 Task: Search for homes by city in Bend real estate.
Action: Mouse moved to (561, 108)
Screenshot: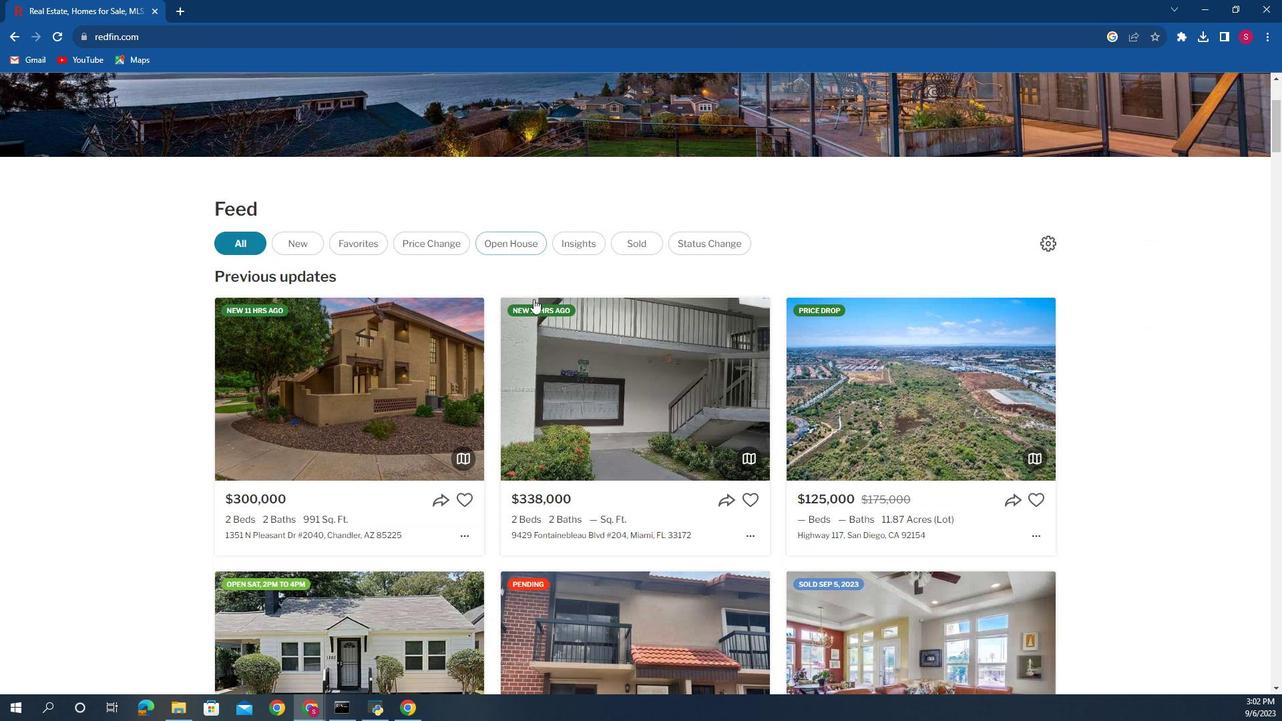 
Action: Mouse scrolled (561, 108) with delta (0, 0)
Screenshot: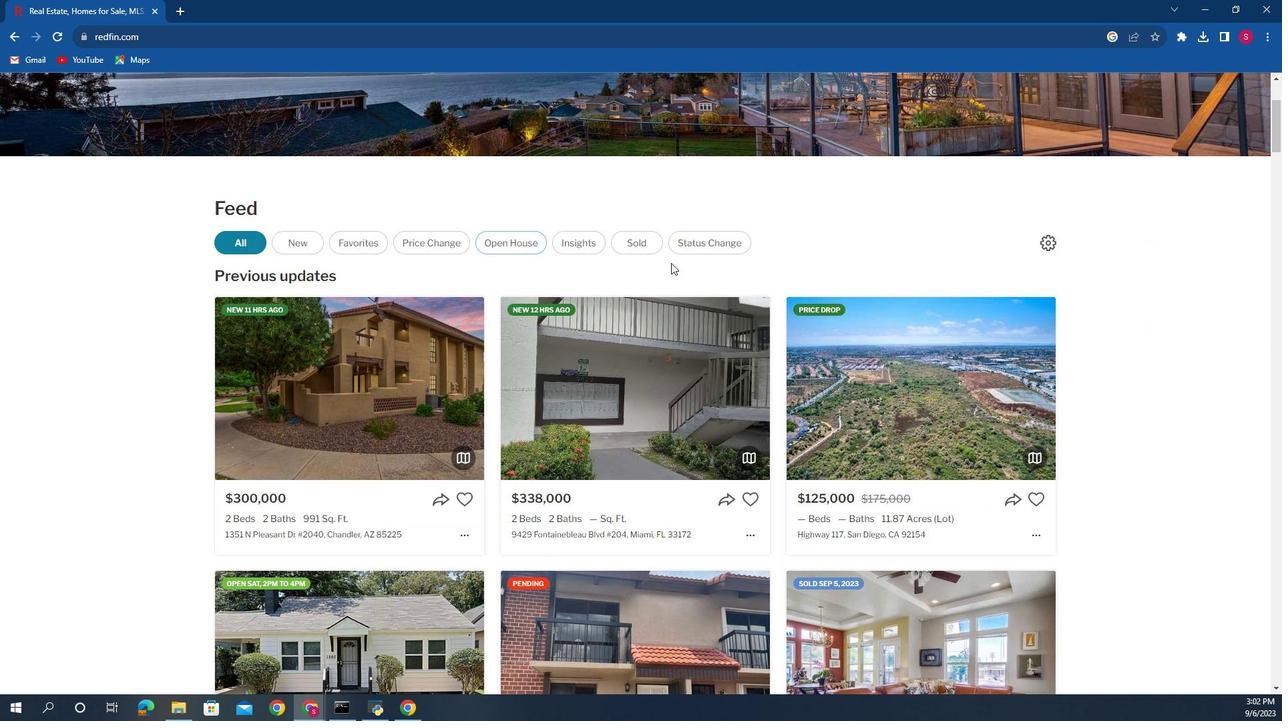 
Action: Mouse scrolled (561, 108) with delta (0, 0)
Screenshot: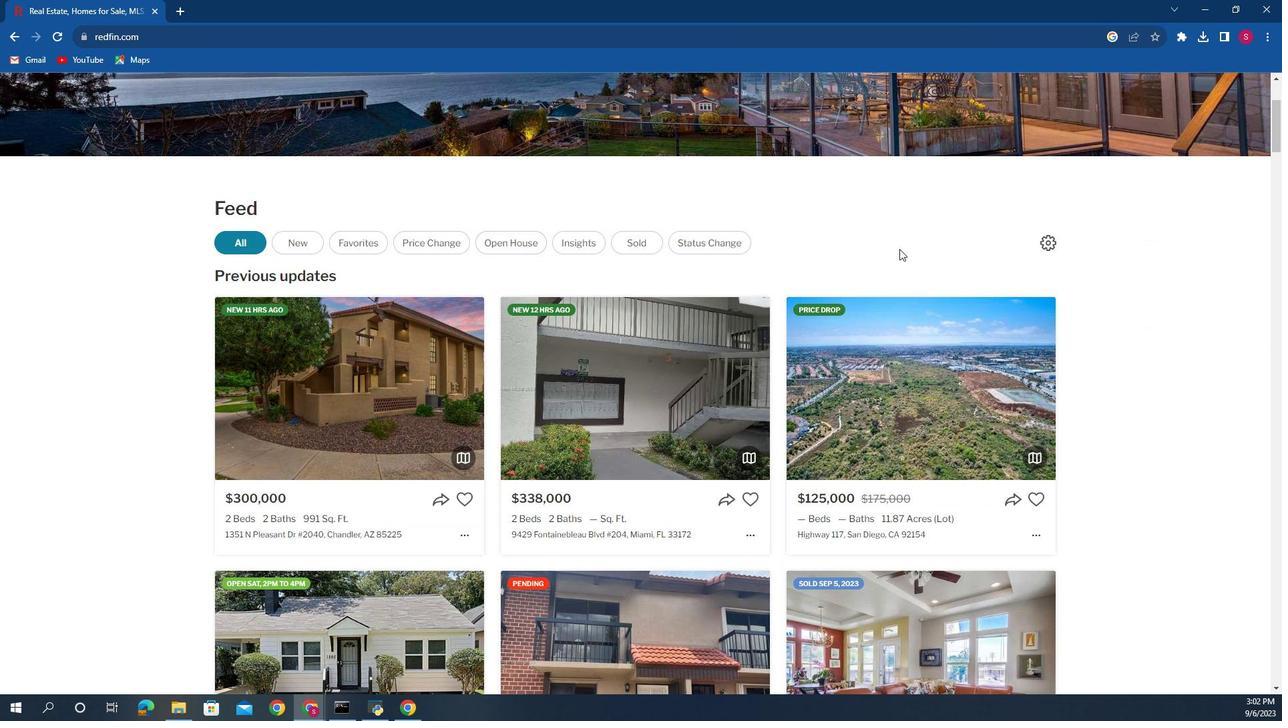 
Action: Mouse scrolled (561, 108) with delta (0, 0)
Screenshot: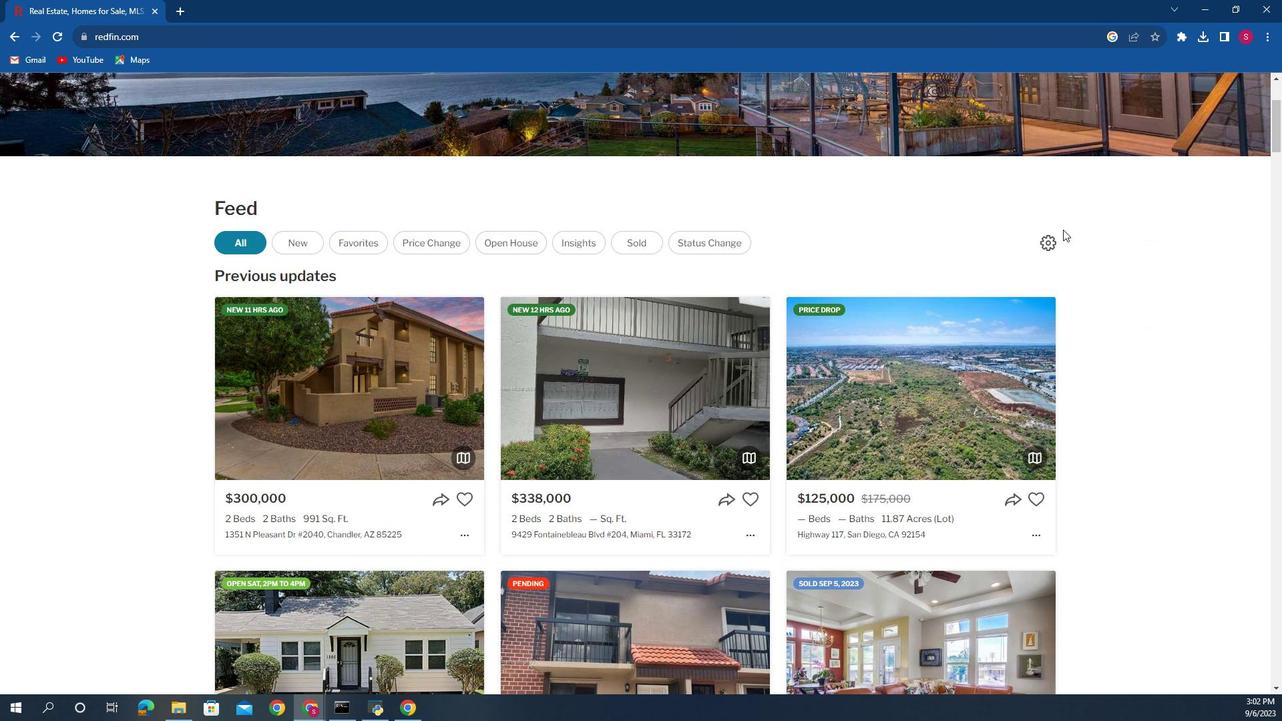 
Action: Mouse moved to (1047, 123)
Screenshot: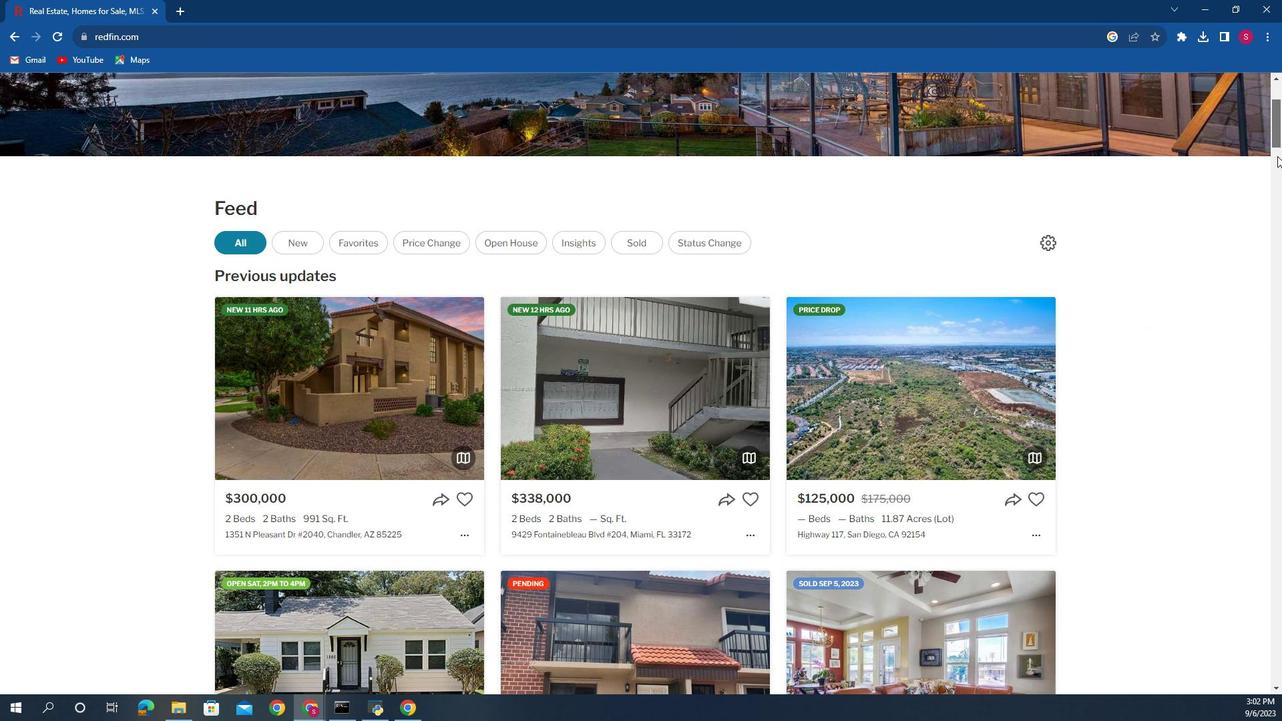 
Action: Mouse pressed left at (1047, 123)
Screenshot: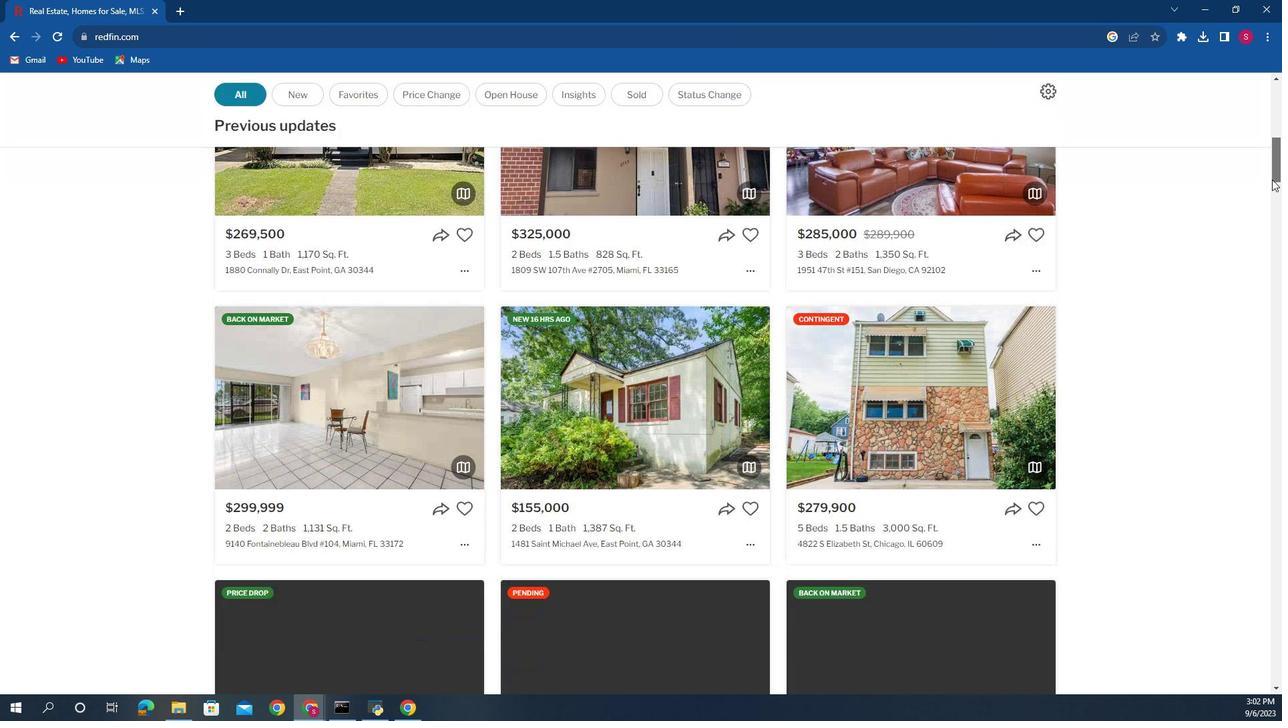 
Action: Mouse moved to (1040, 119)
Screenshot: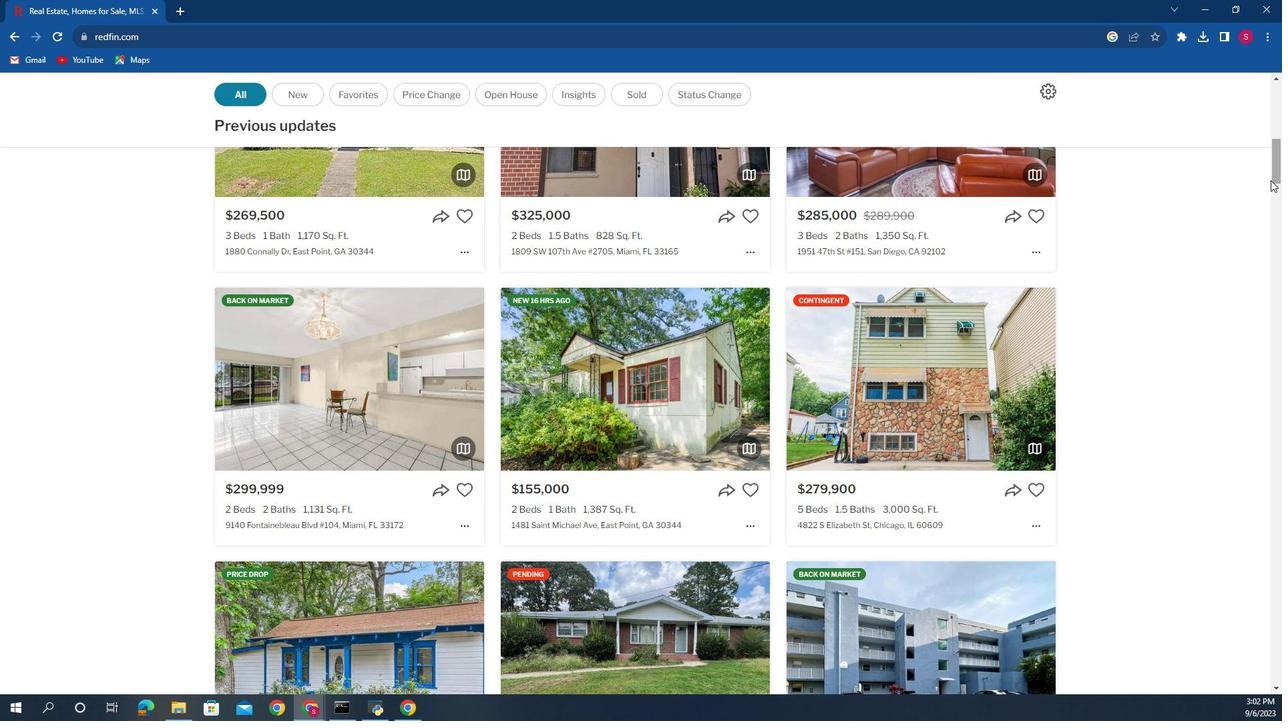 
Action: Mouse pressed left at (1040, 119)
Screenshot: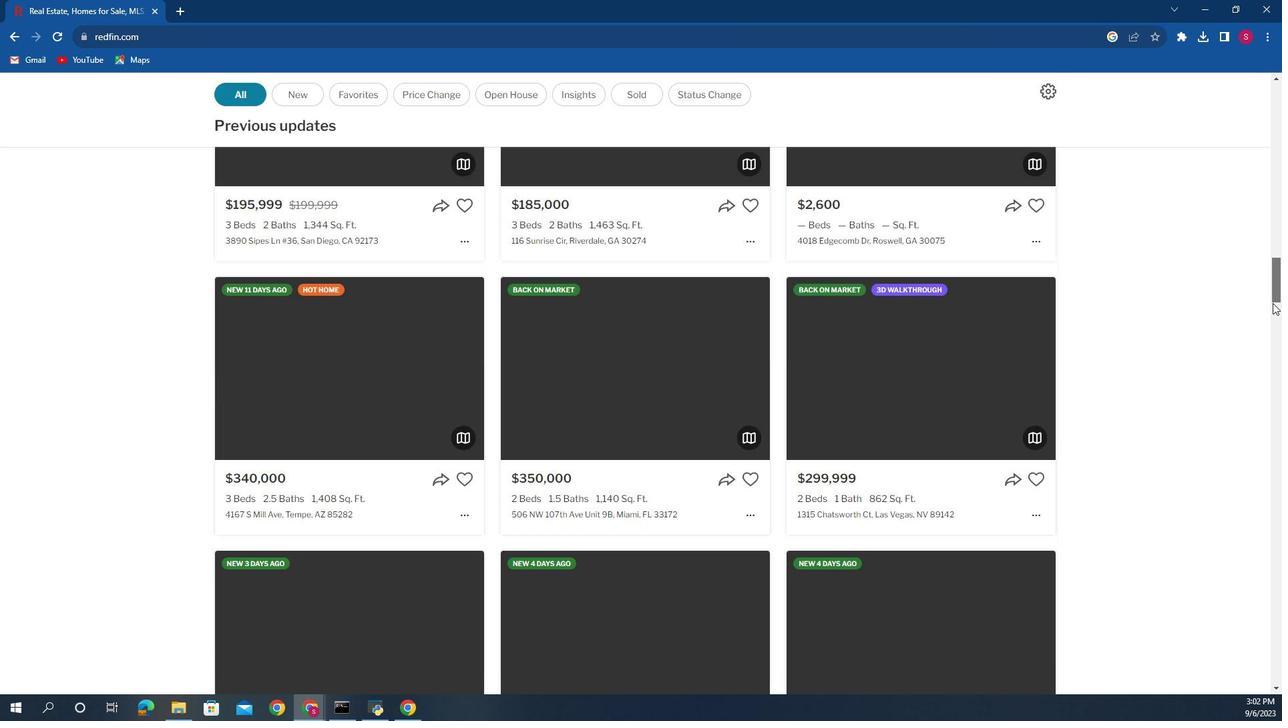
Action: Mouse moved to (1041, 107)
Screenshot: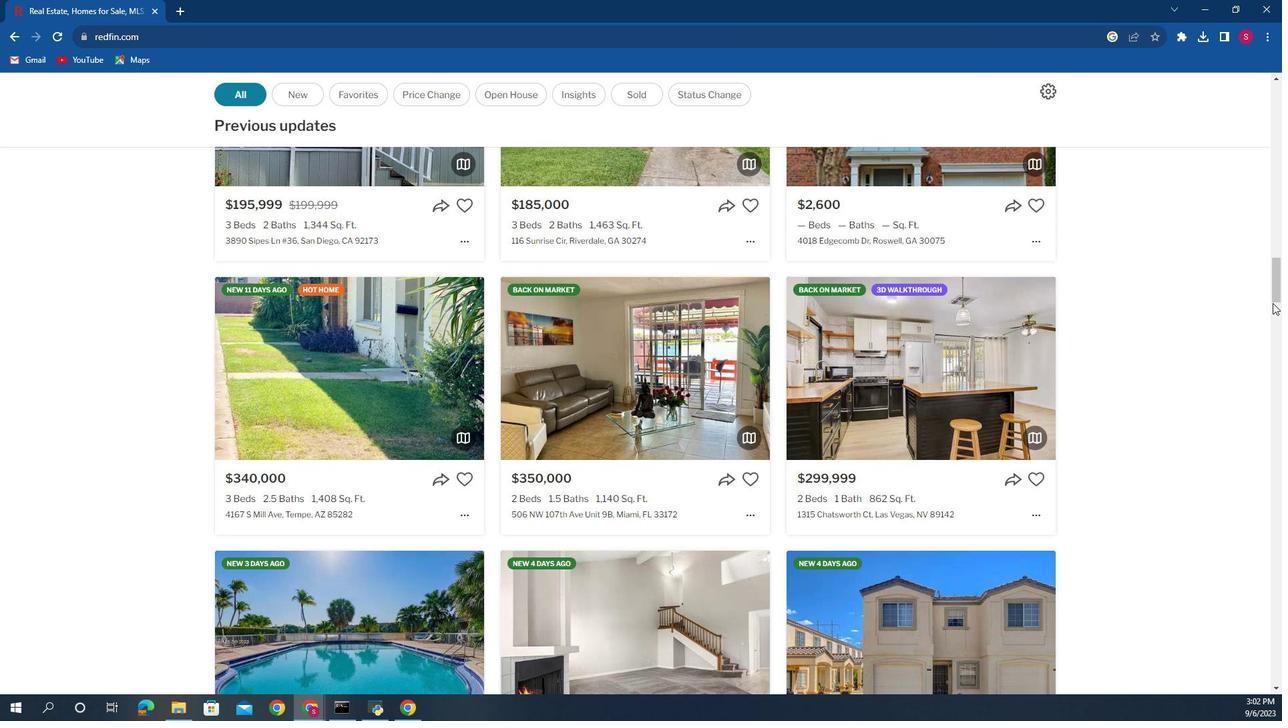 
Action: Mouse pressed left at (1041, 107)
Screenshot: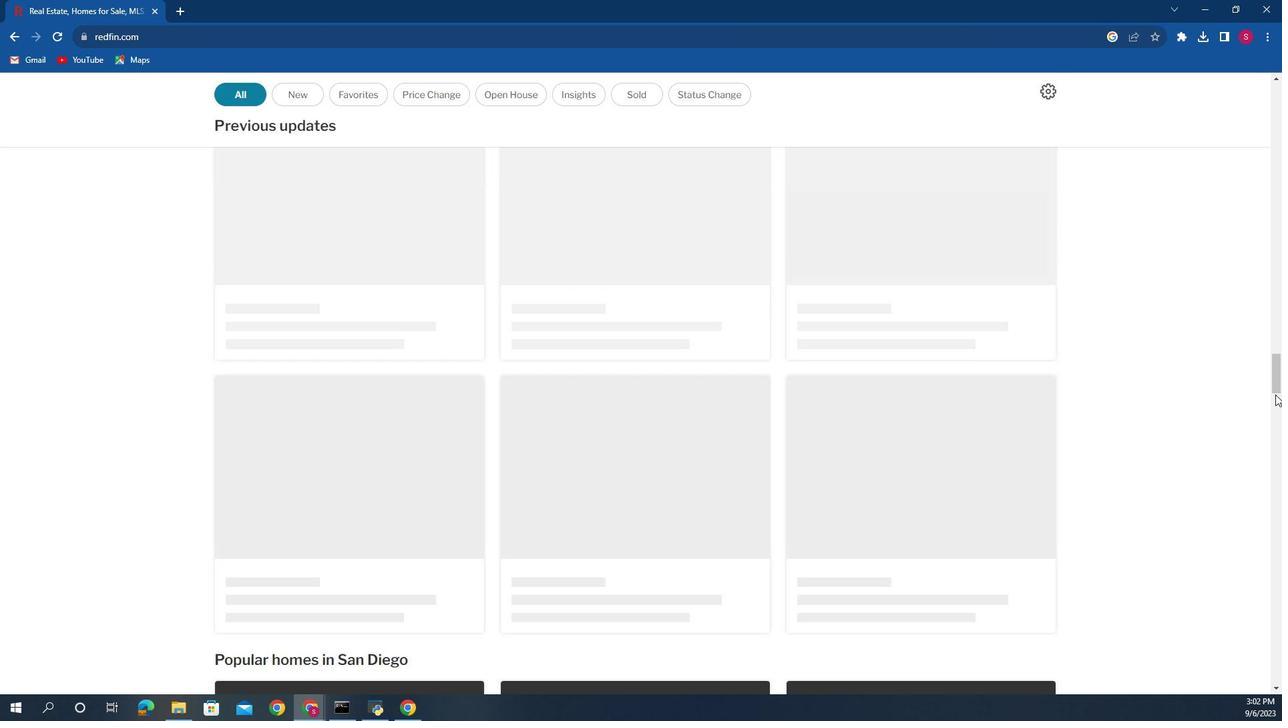 
Action: Mouse moved to (1043, 98)
Screenshot: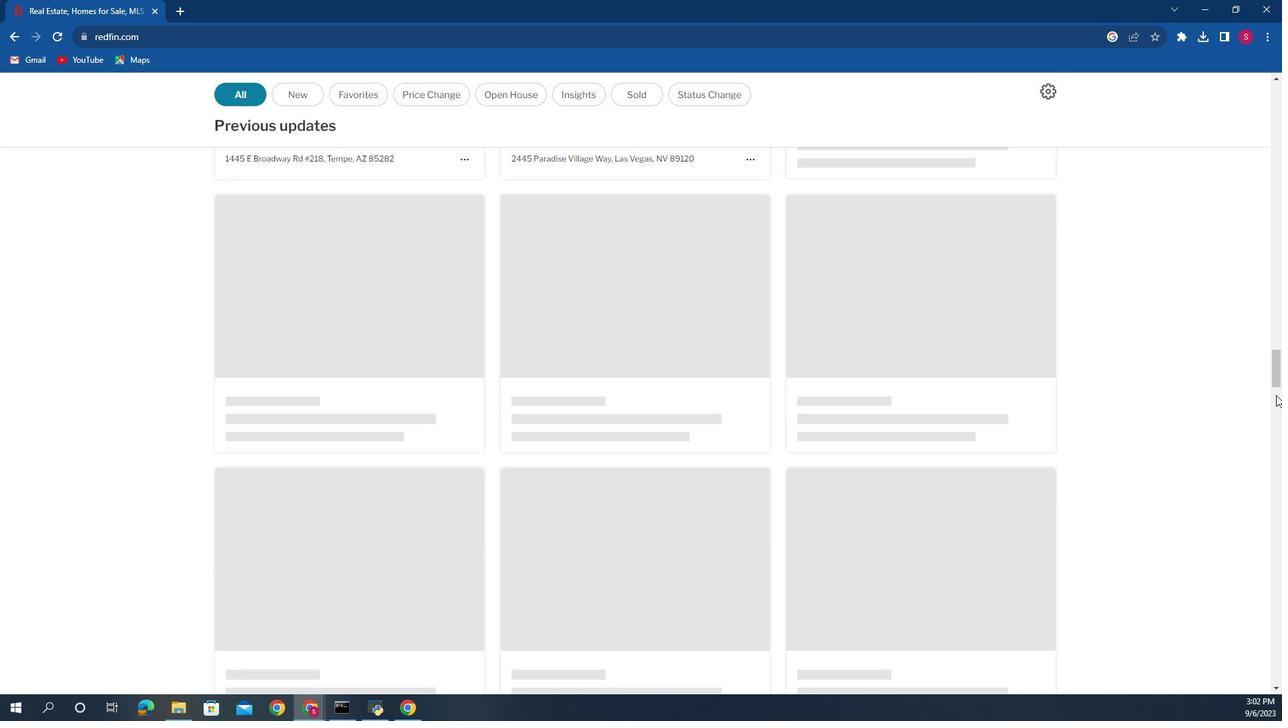 
Action: Mouse pressed left at (1043, 98)
Screenshot: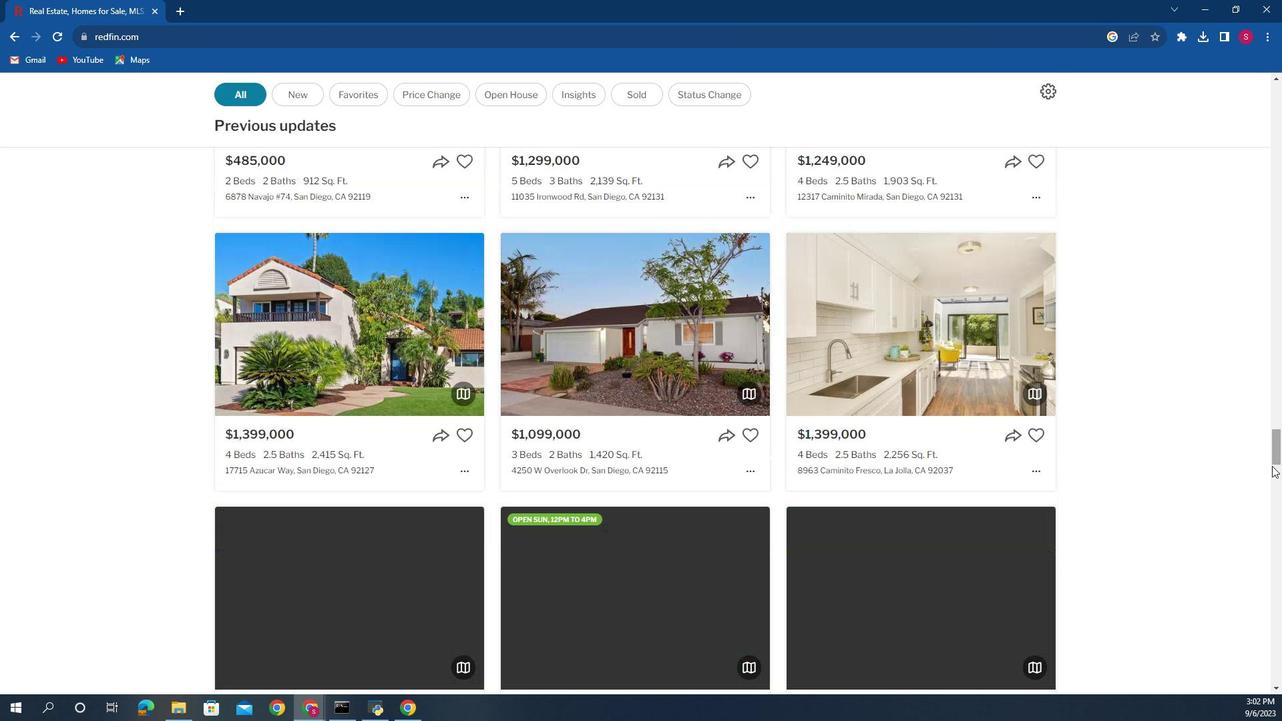 
Action: Mouse moved to (1040, 92)
Screenshot: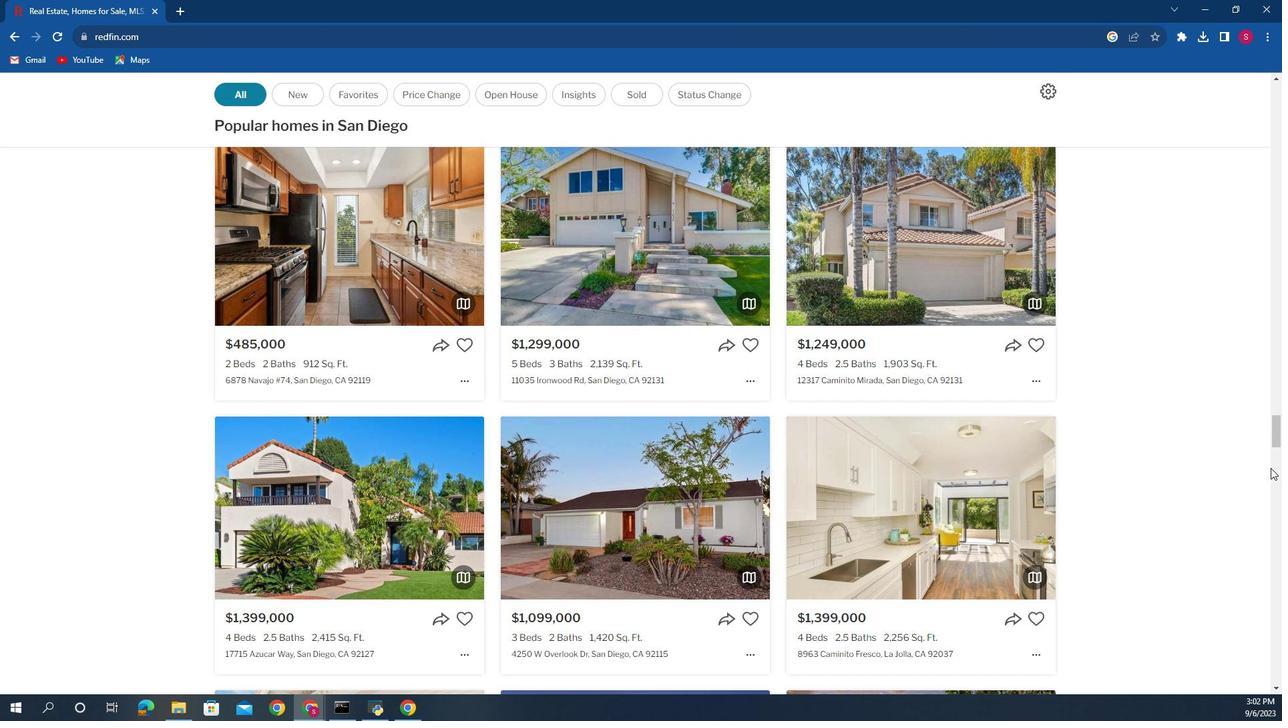 
Action: Mouse pressed left at (1040, 92)
Screenshot: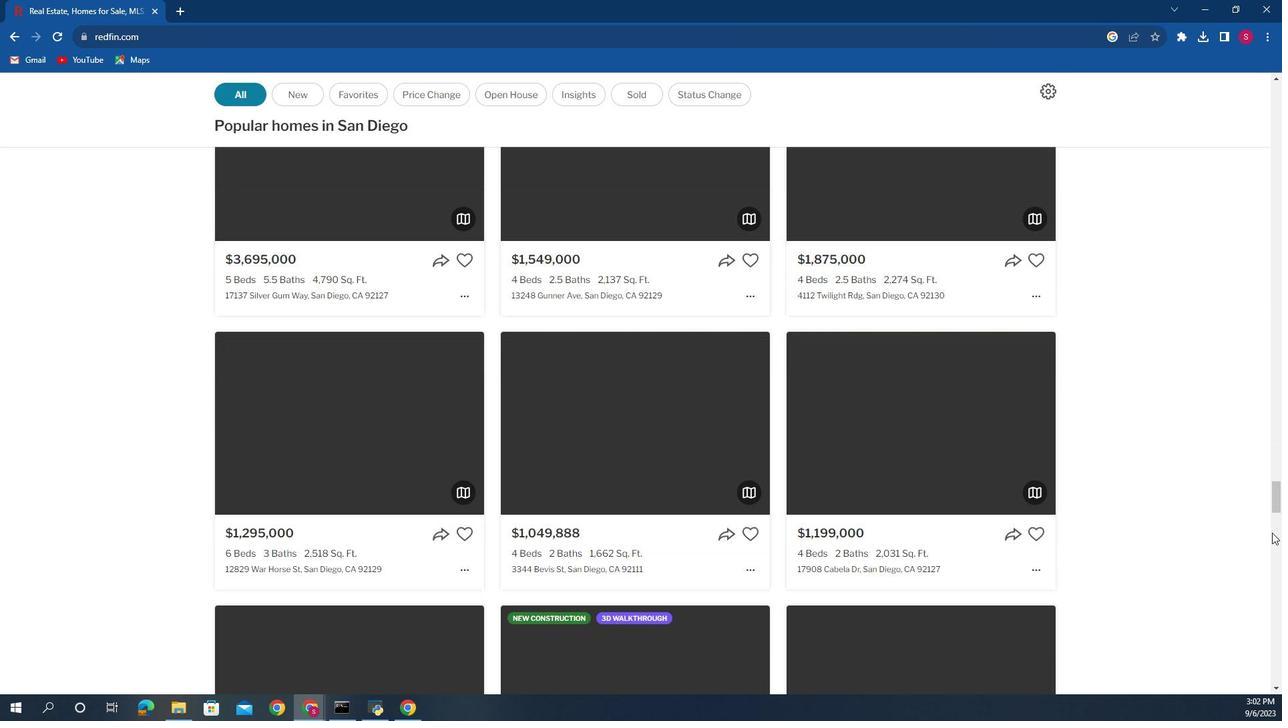 
Action: Mouse moved to (1041, 86)
Screenshot: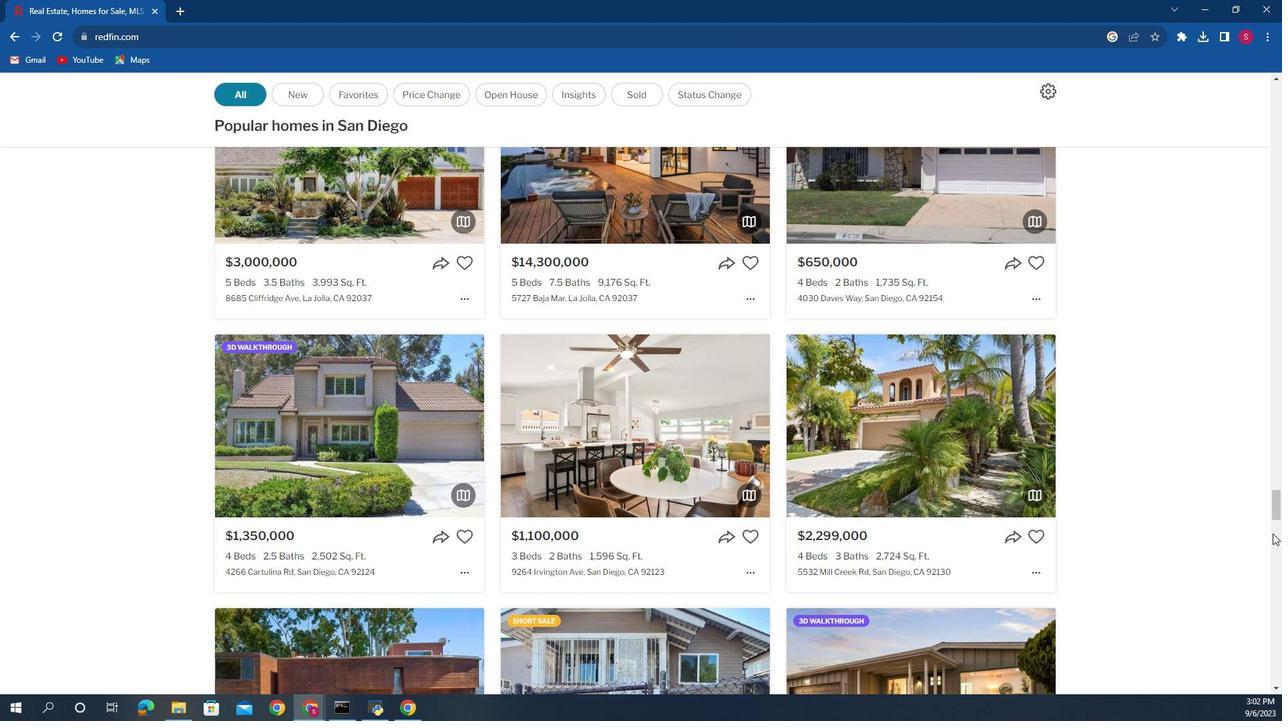 
Action: Mouse pressed left at (1041, 86)
Screenshot: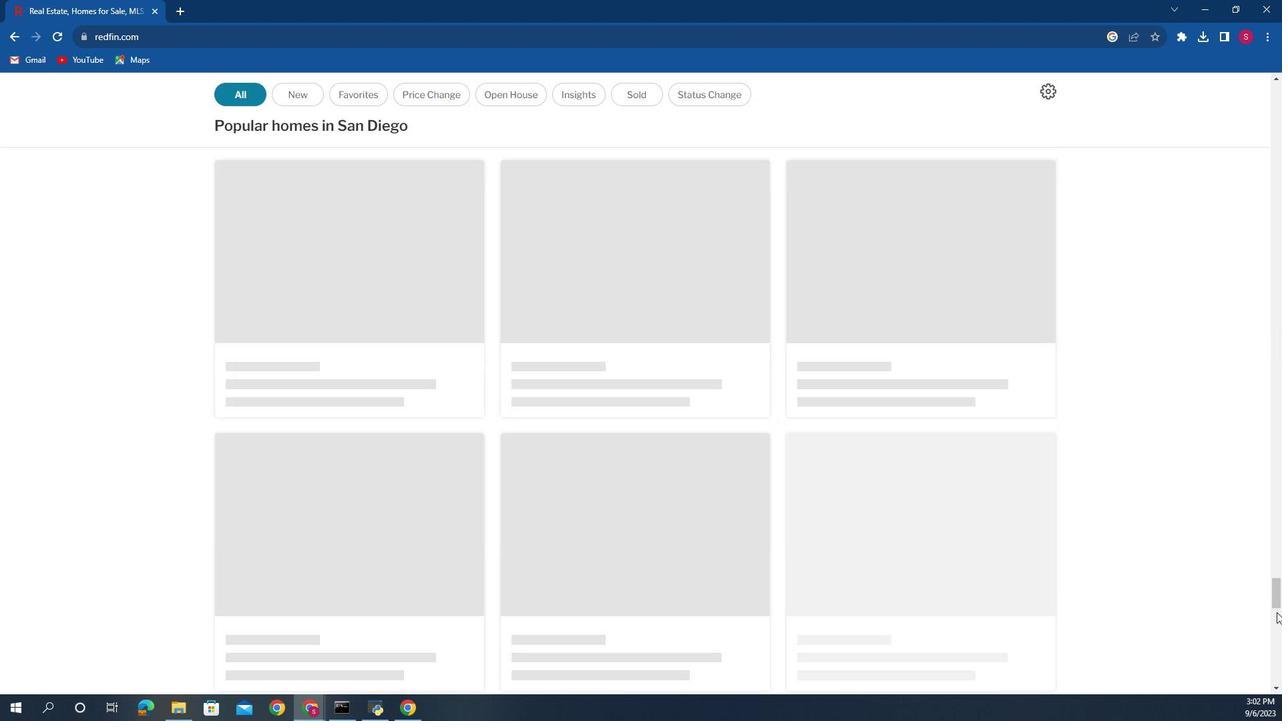 
Action: Mouse moved to (1043, 78)
Screenshot: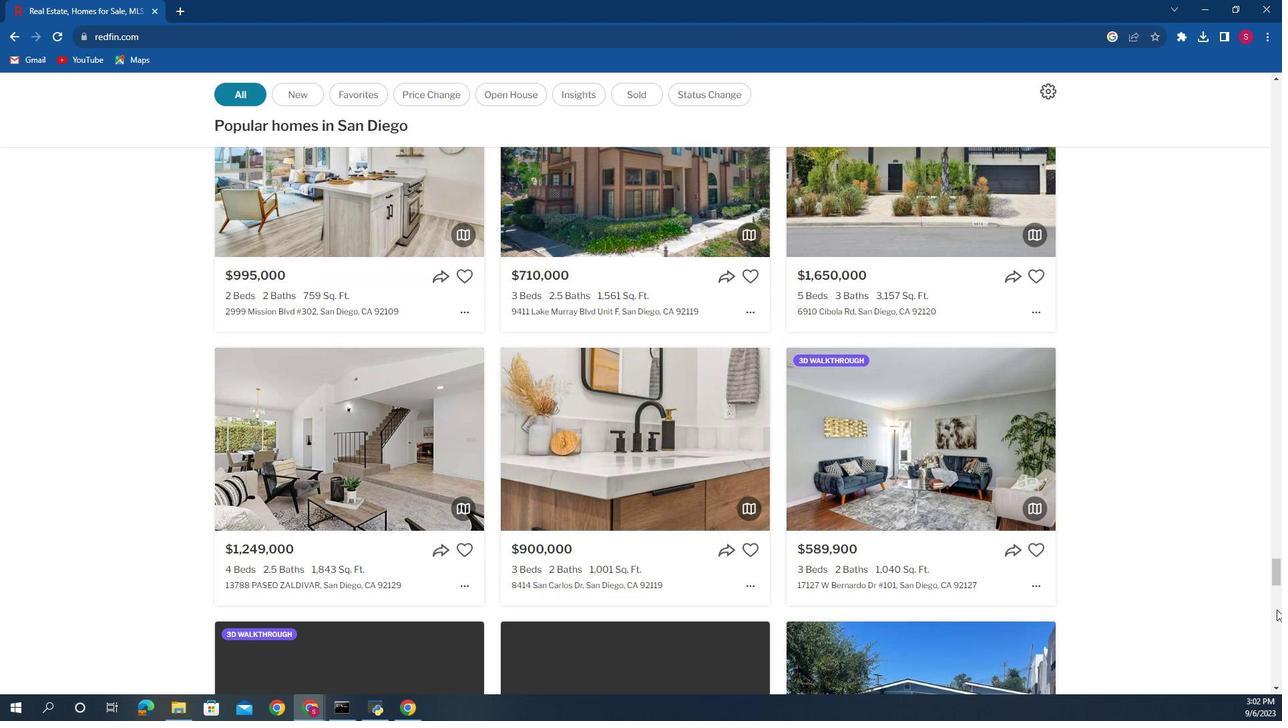 
Action: Mouse pressed left at (1043, 78)
Screenshot: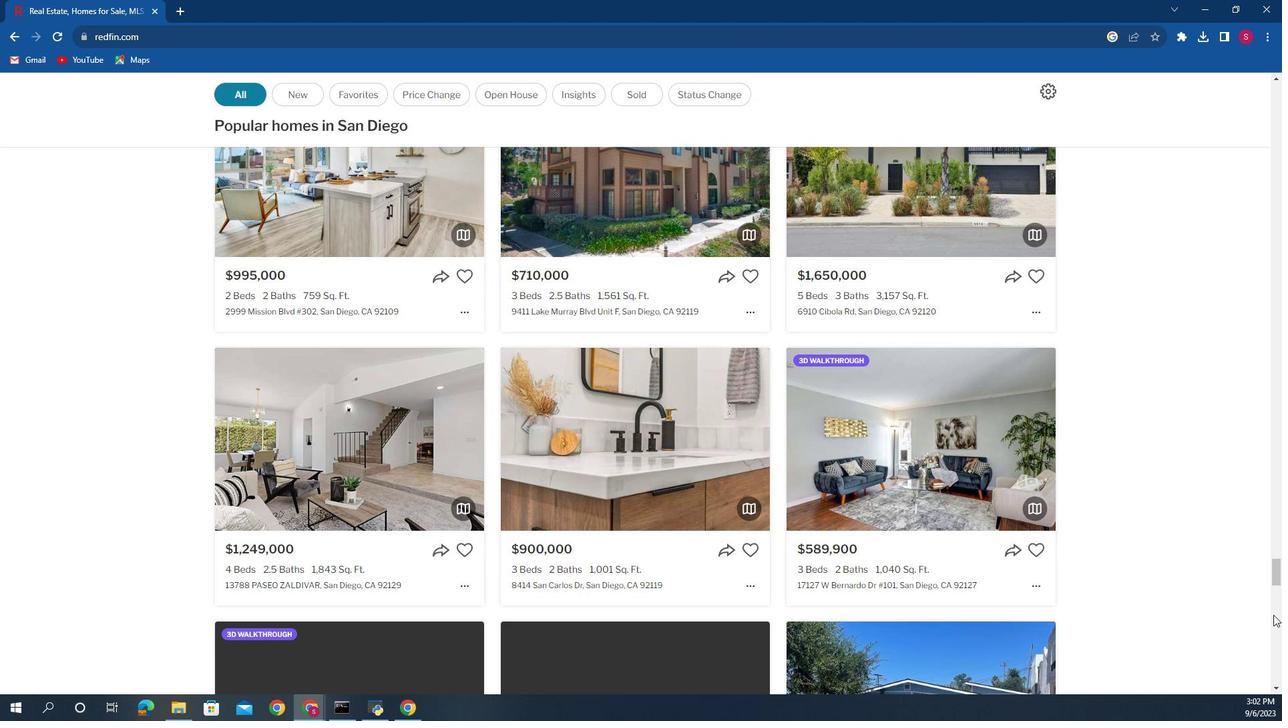 
Action: Mouse moved to (1041, 76)
Screenshot: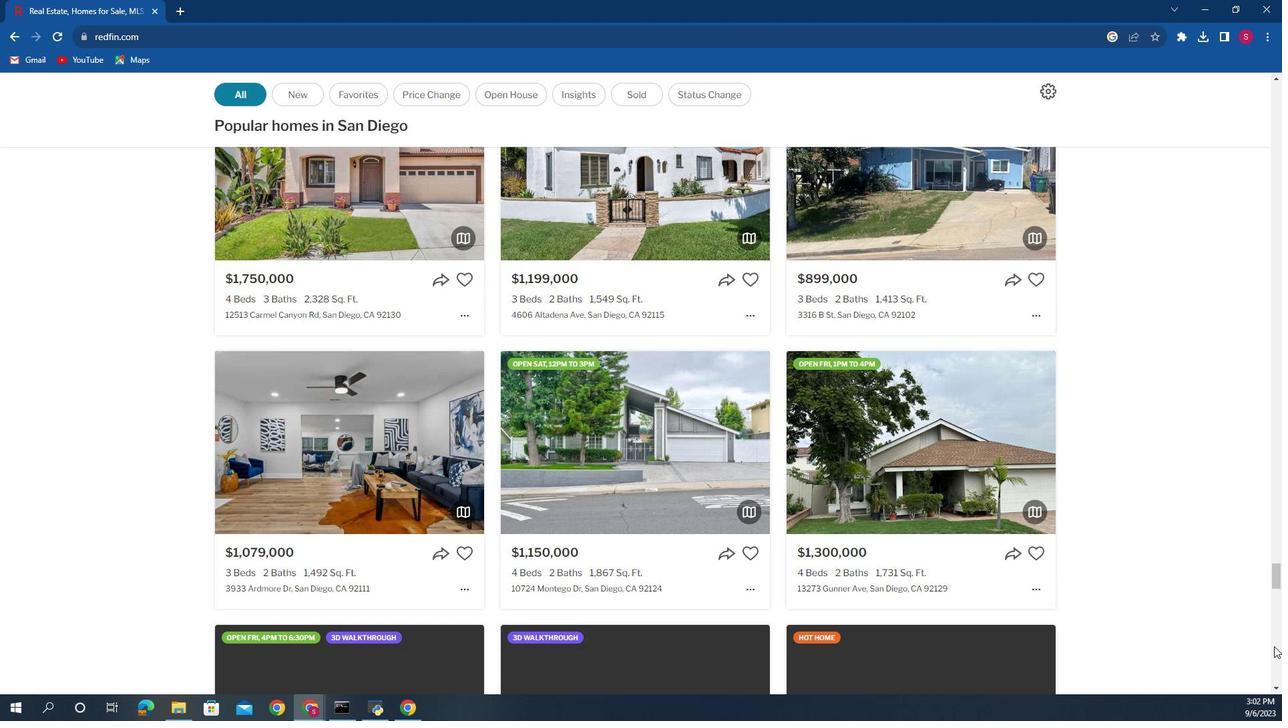 
Action: Mouse pressed left at (1041, 76)
Screenshot: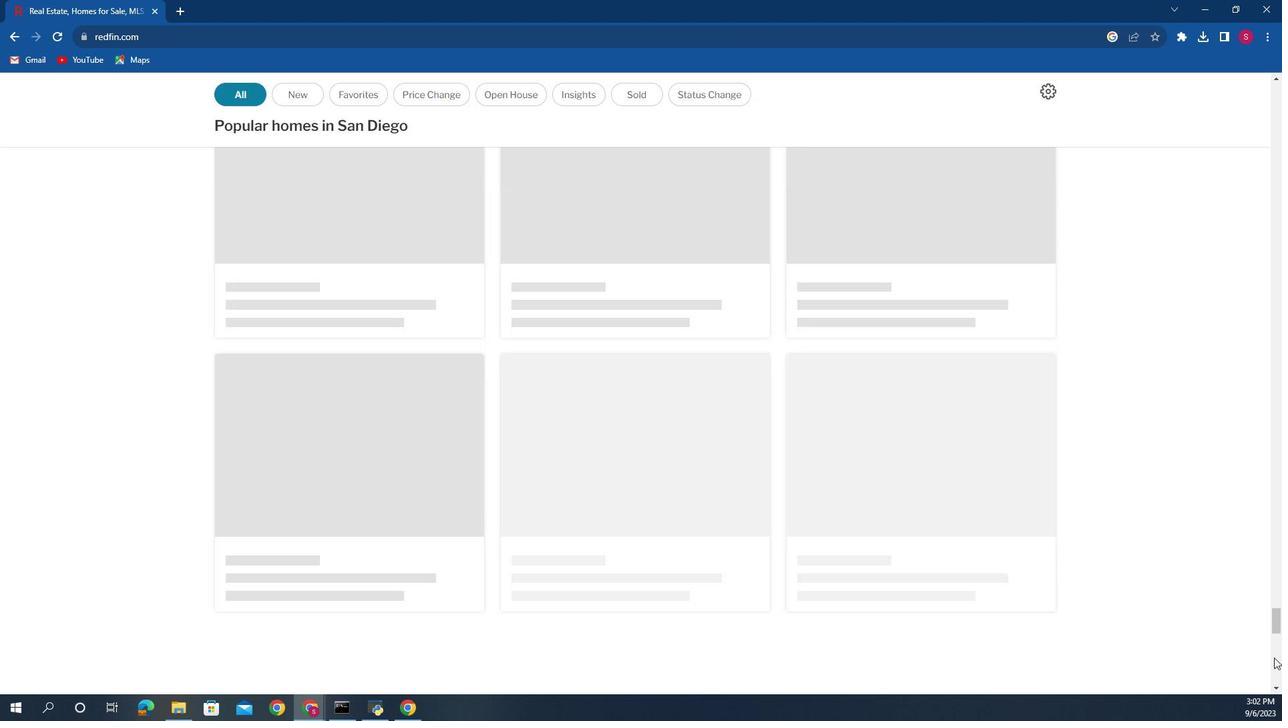 
Action: Mouse moved to (985, 81)
Screenshot: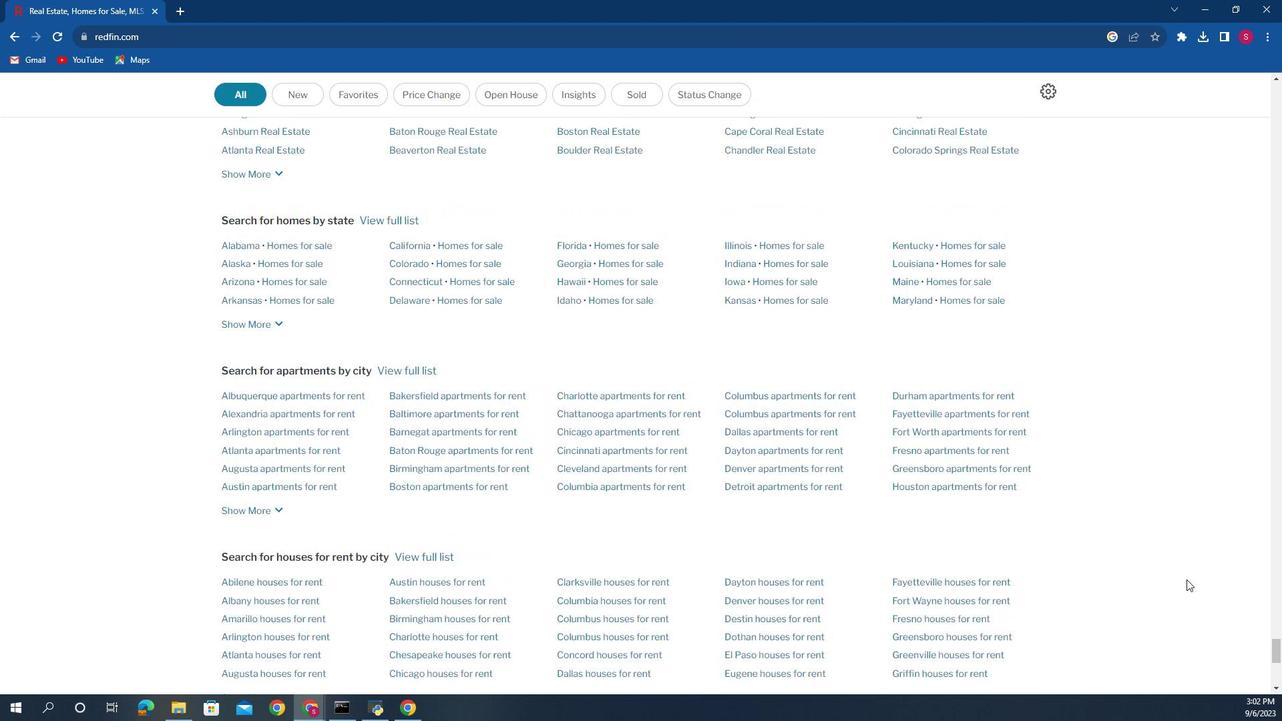 
Action: Mouse scrolled (985, 81) with delta (0, 0)
Screenshot: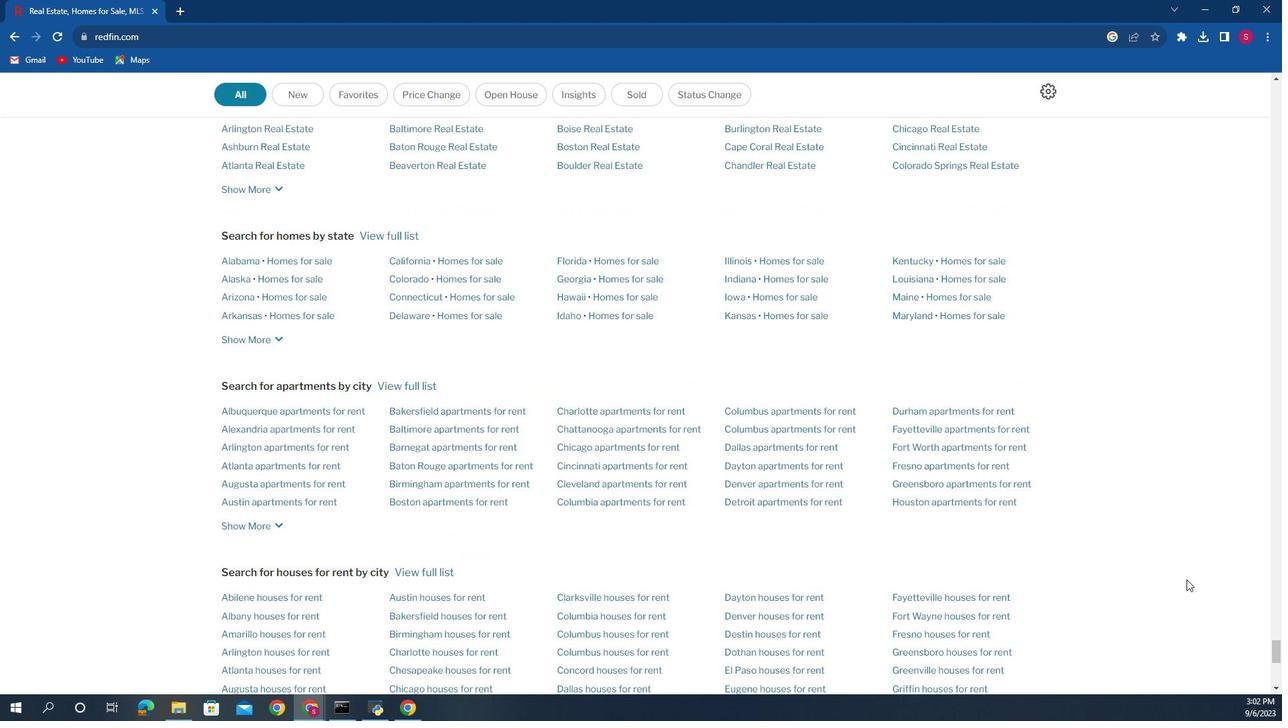 
Action: Mouse scrolled (985, 81) with delta (0, 0)
Screenshot: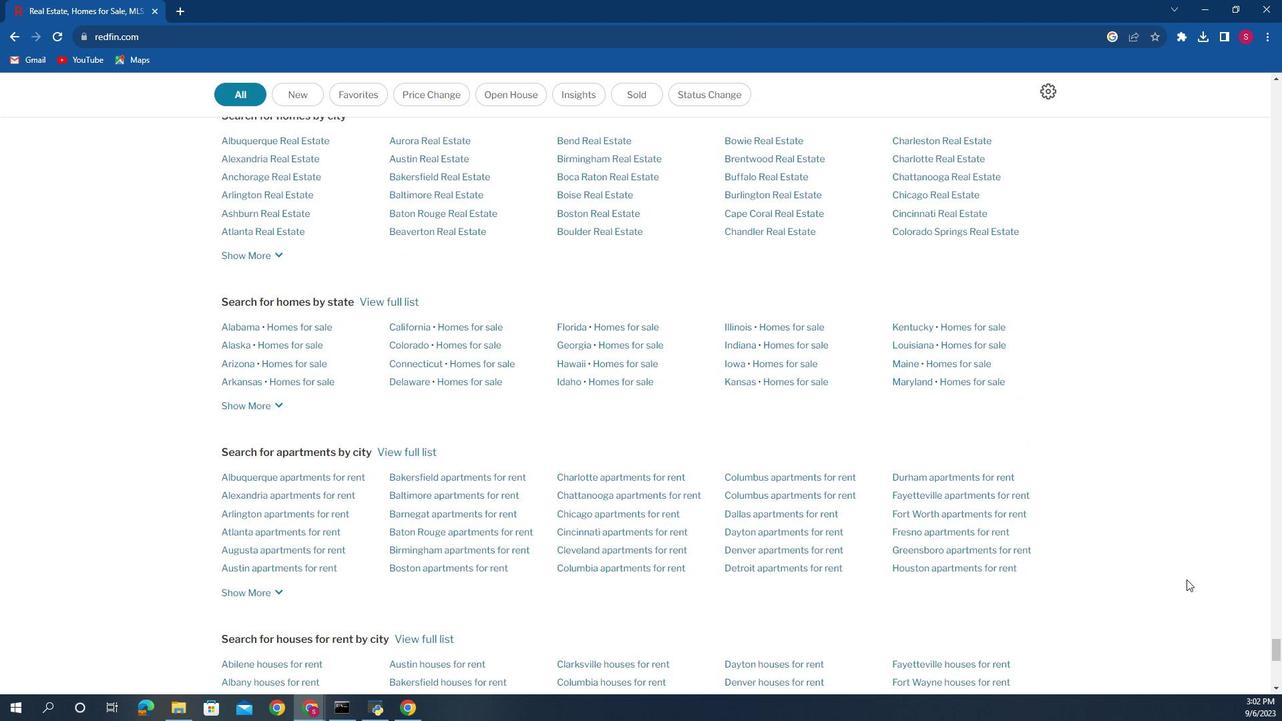 
Action: Mouse scrolled (985, 81) with delta (0, 0)
Screenshot: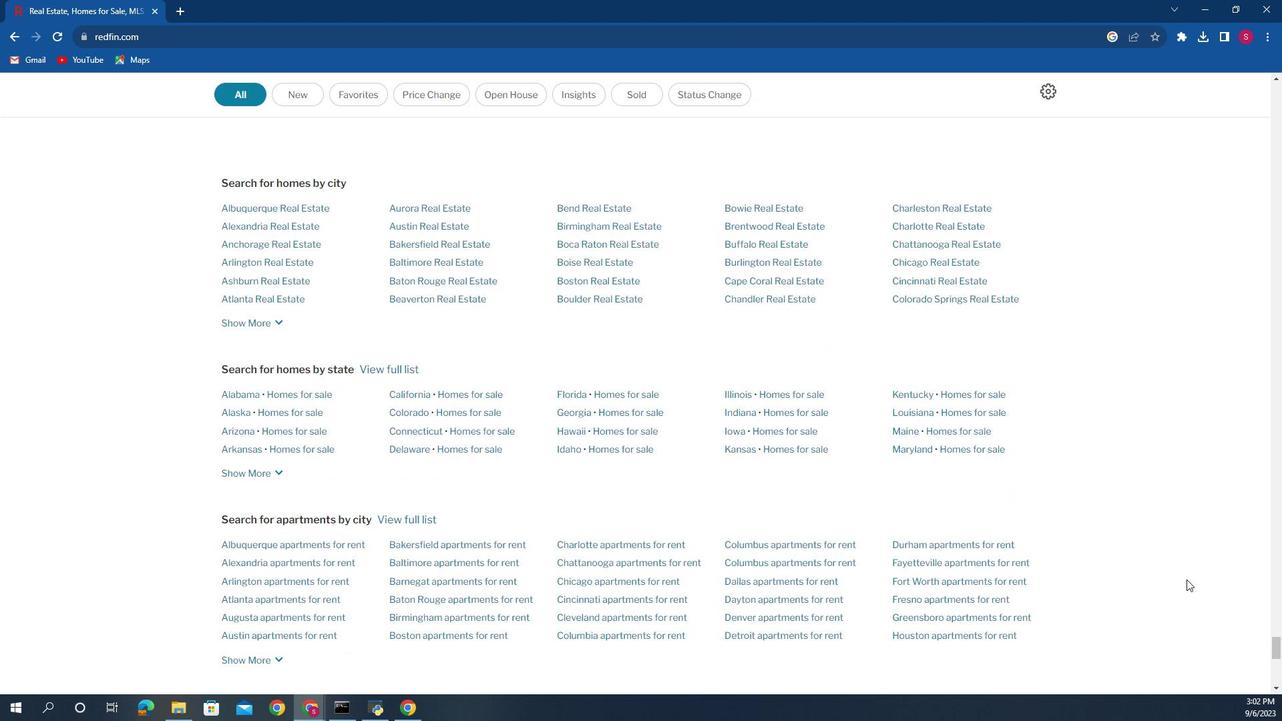 
Action: Mouse moved to (1041, 76)
Screenshot: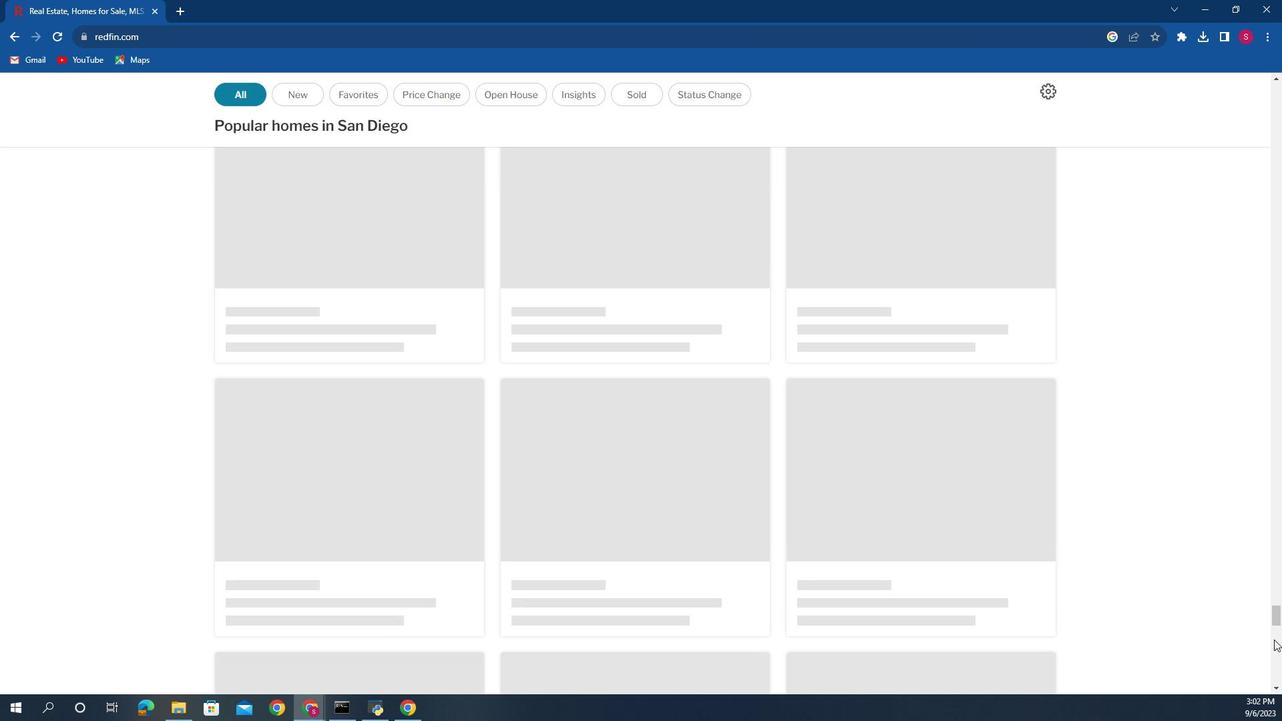 
Action: Mouse pressed left at (1041, 76)
Screenshot: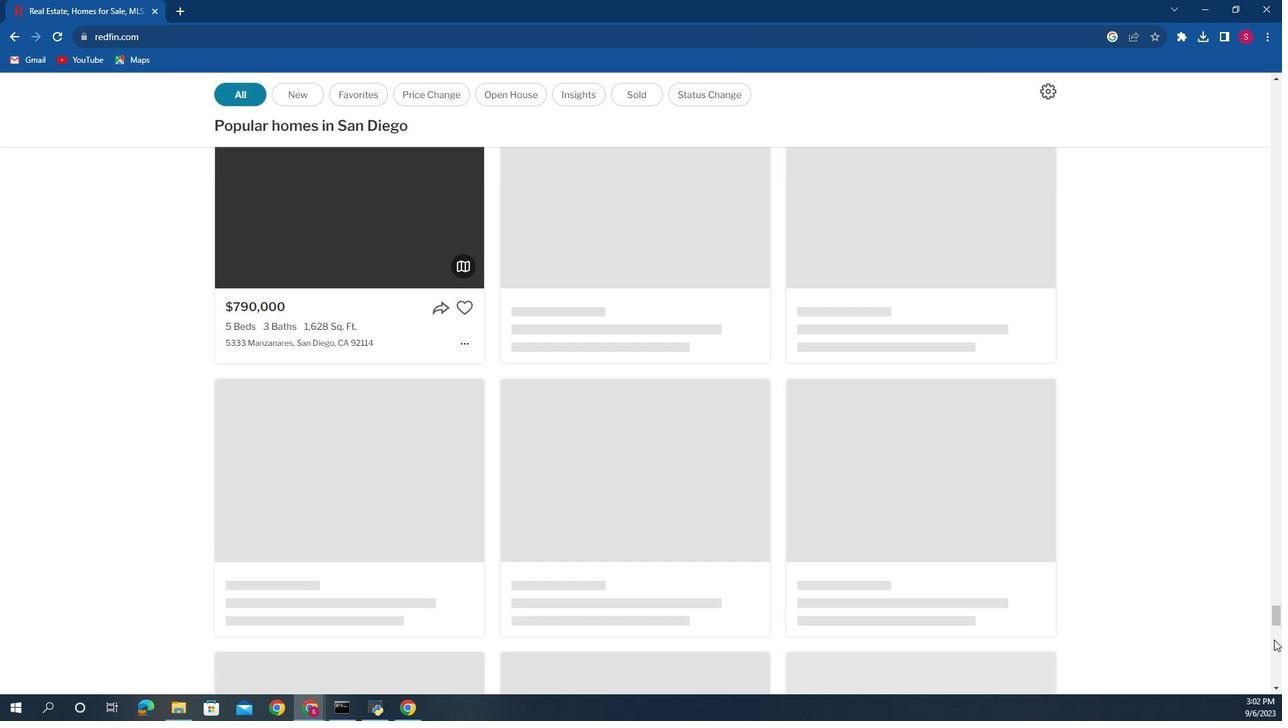 
Action: Mouse moved to (1043, 77)
Screenshot: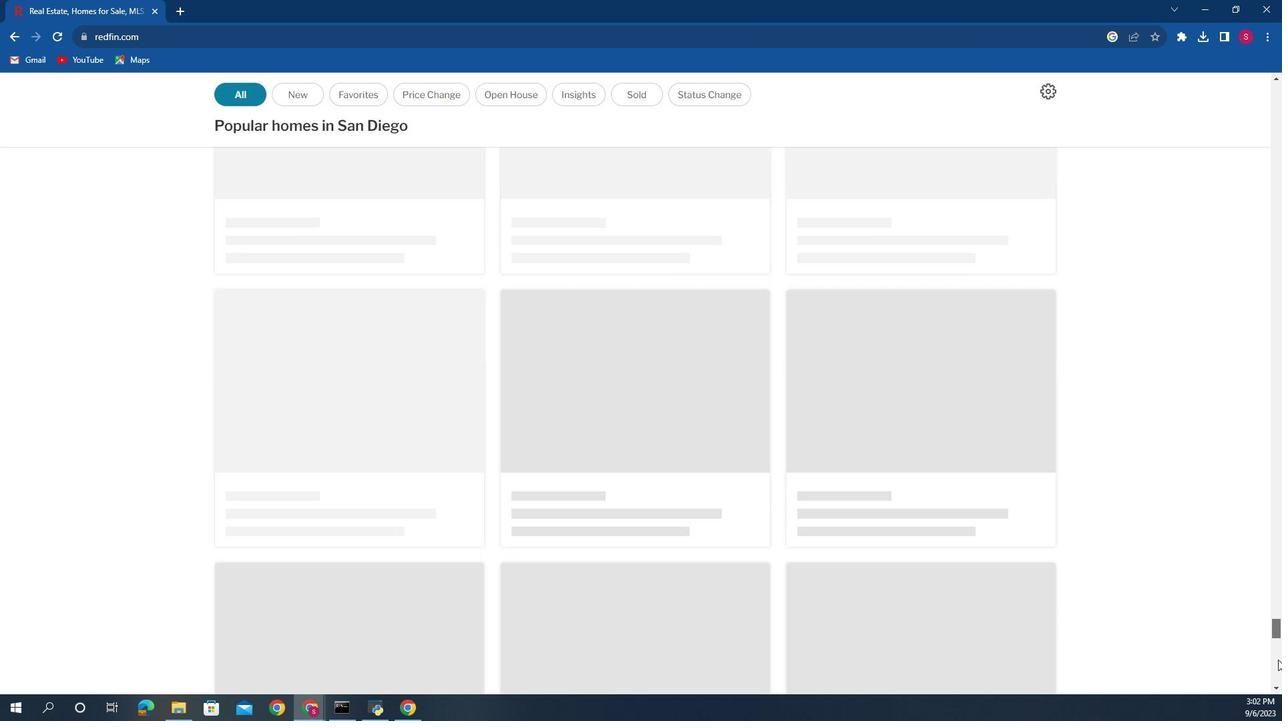 
Action: Mouse pressed left at (1043, 77)
Screenshot: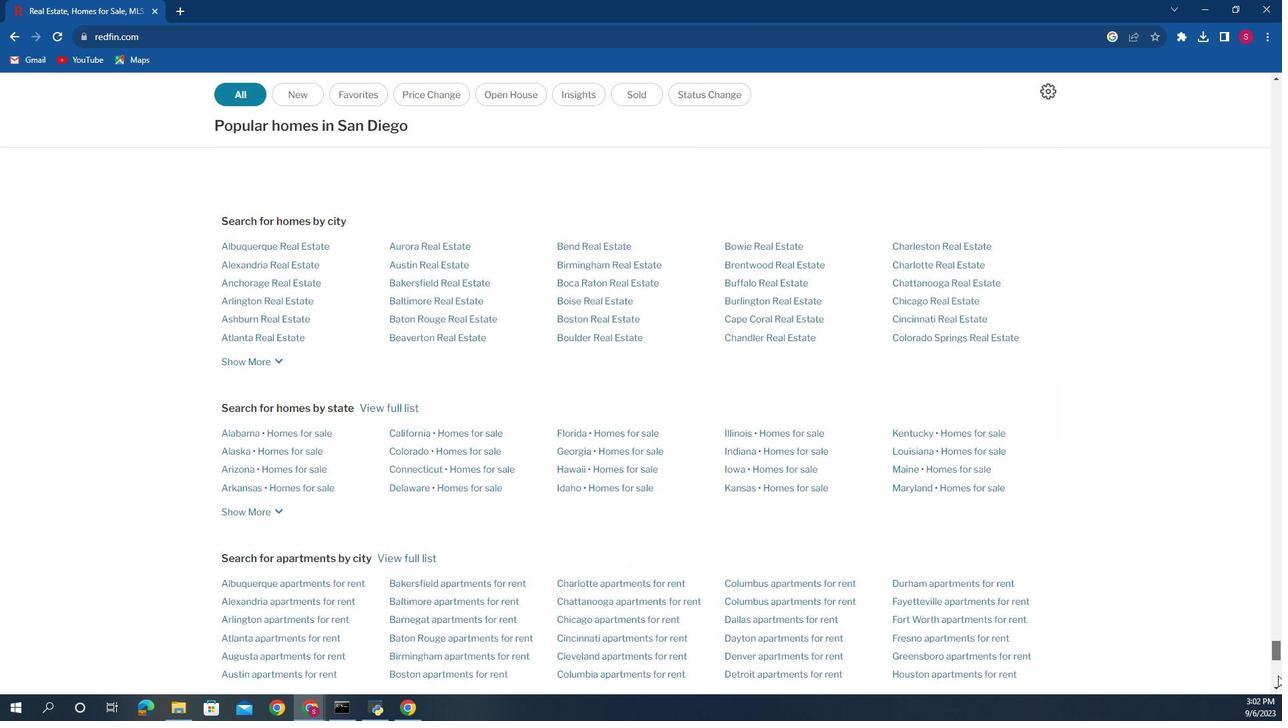 
Action: Mouse moved to (606, 94)
Screenshot: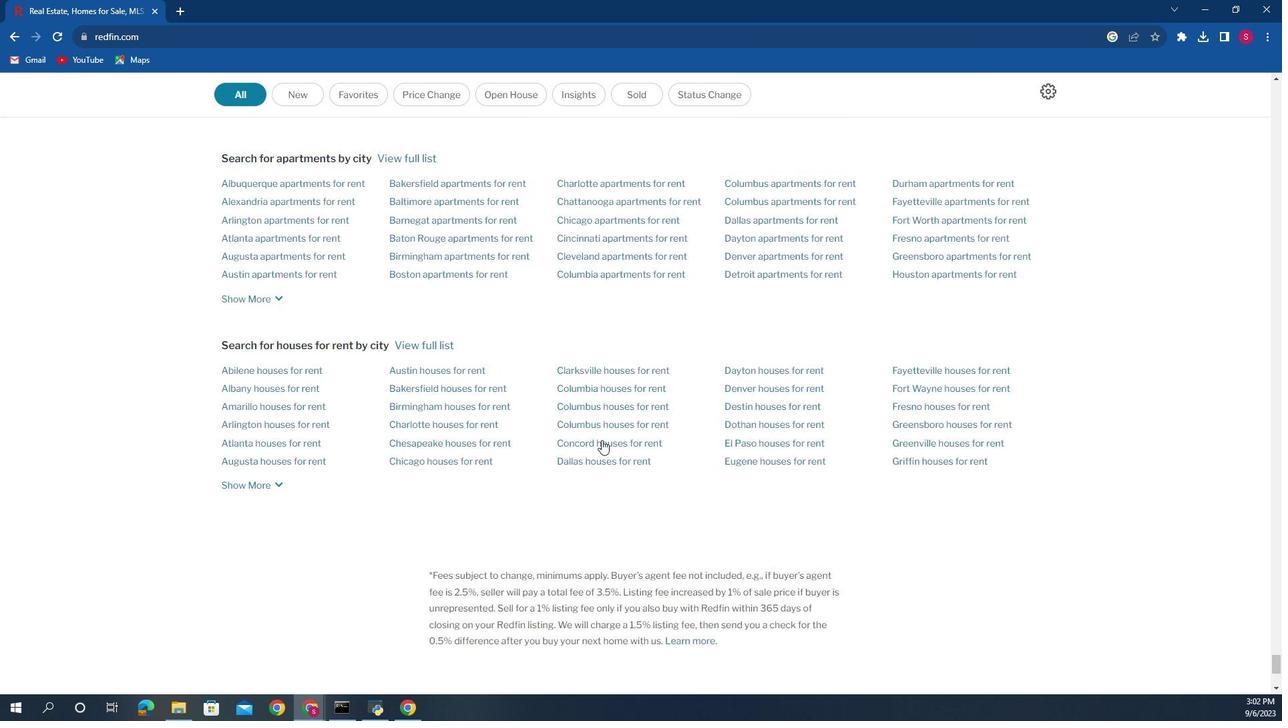 
Action: Mouse scrolled (606, 94) with delta (0, 0)
Screenshot: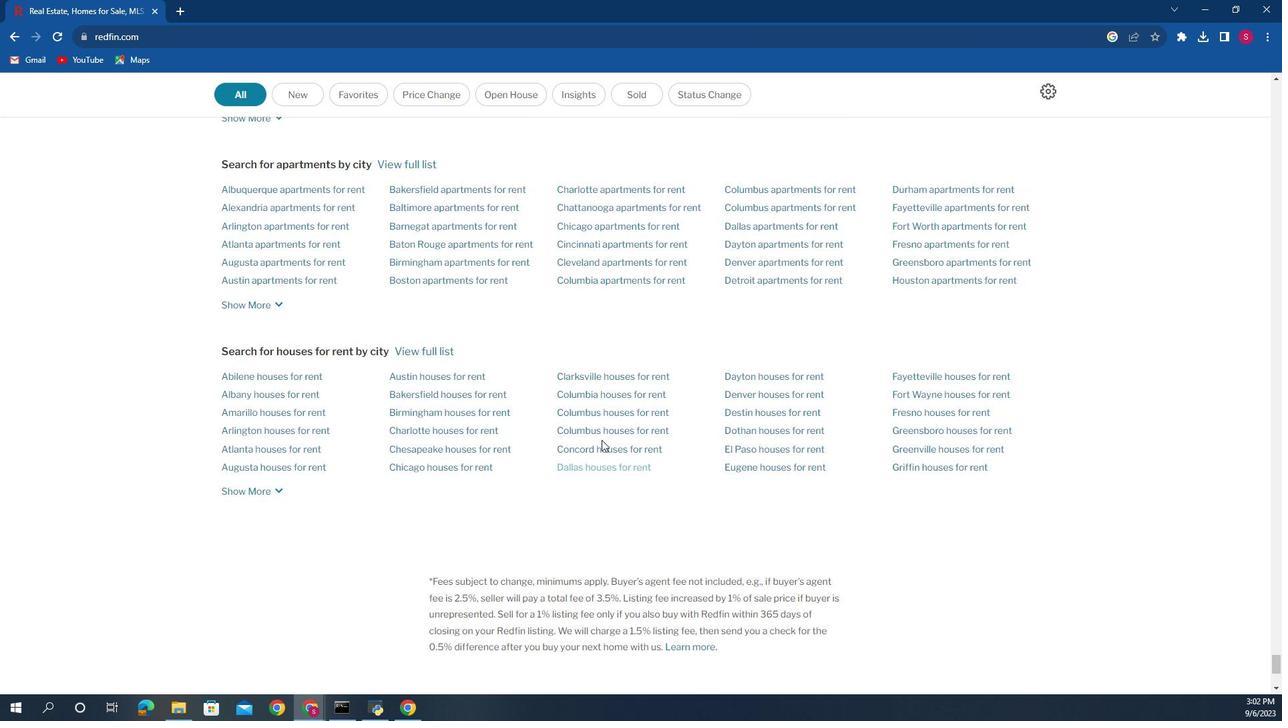 
Action: Mouse scrolled (606, 94) with delta (0, 0)
Screenshot: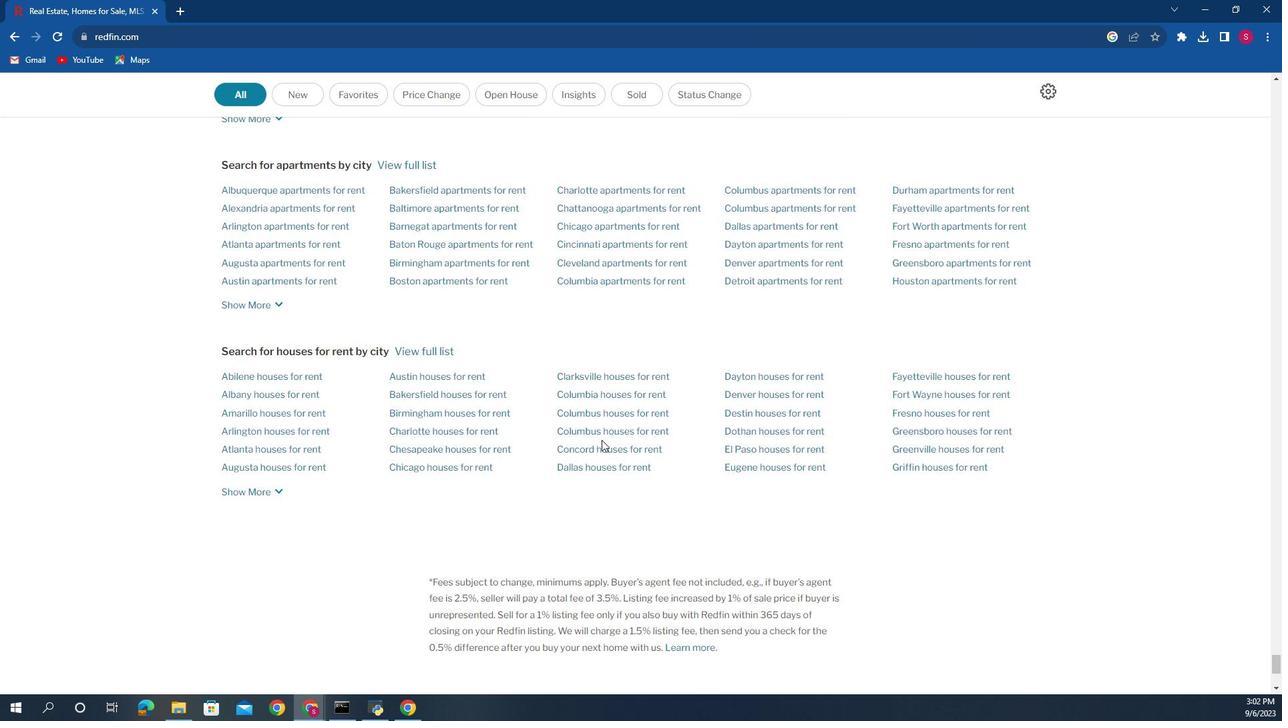 
Action: Mouse scrolled (606, 94) with delta (0, 0)
Screenshot: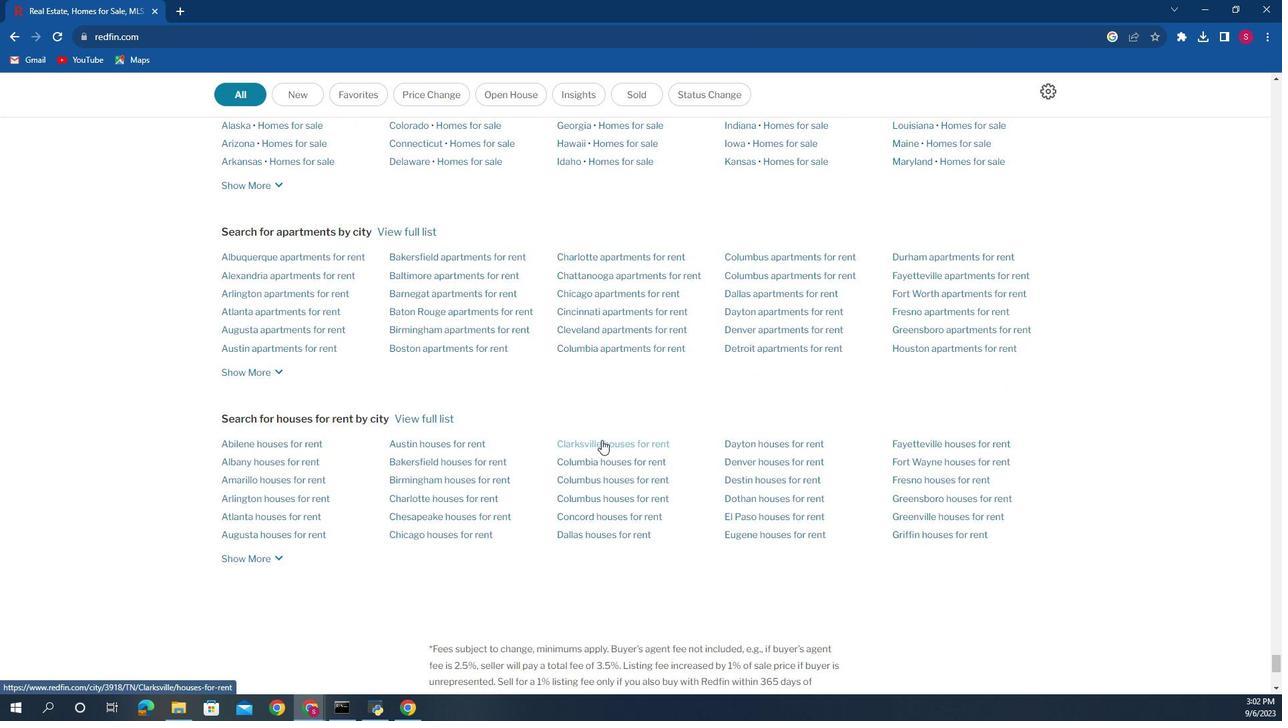 
Action: Mouse scrolled (606, 94) with delta (0, 0)
Screenshot: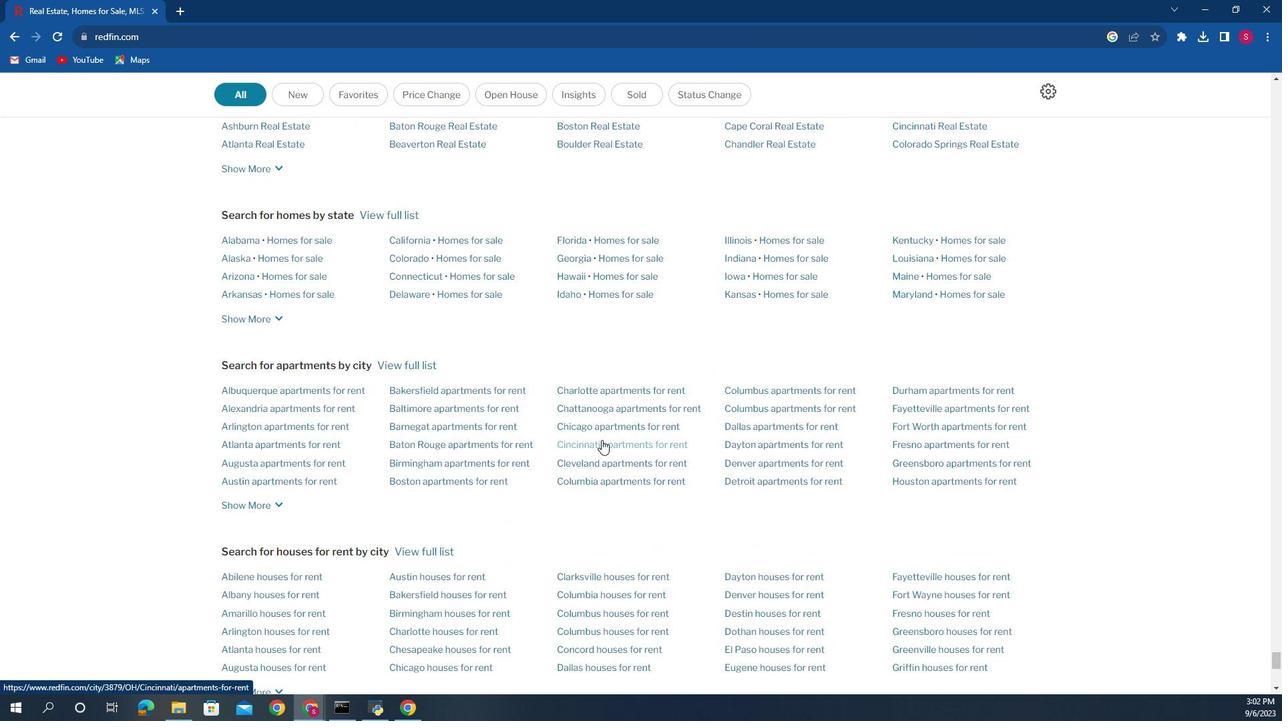 
Action: Mouse scrolled (606, 94) with delta (0, 0)
Screenshot: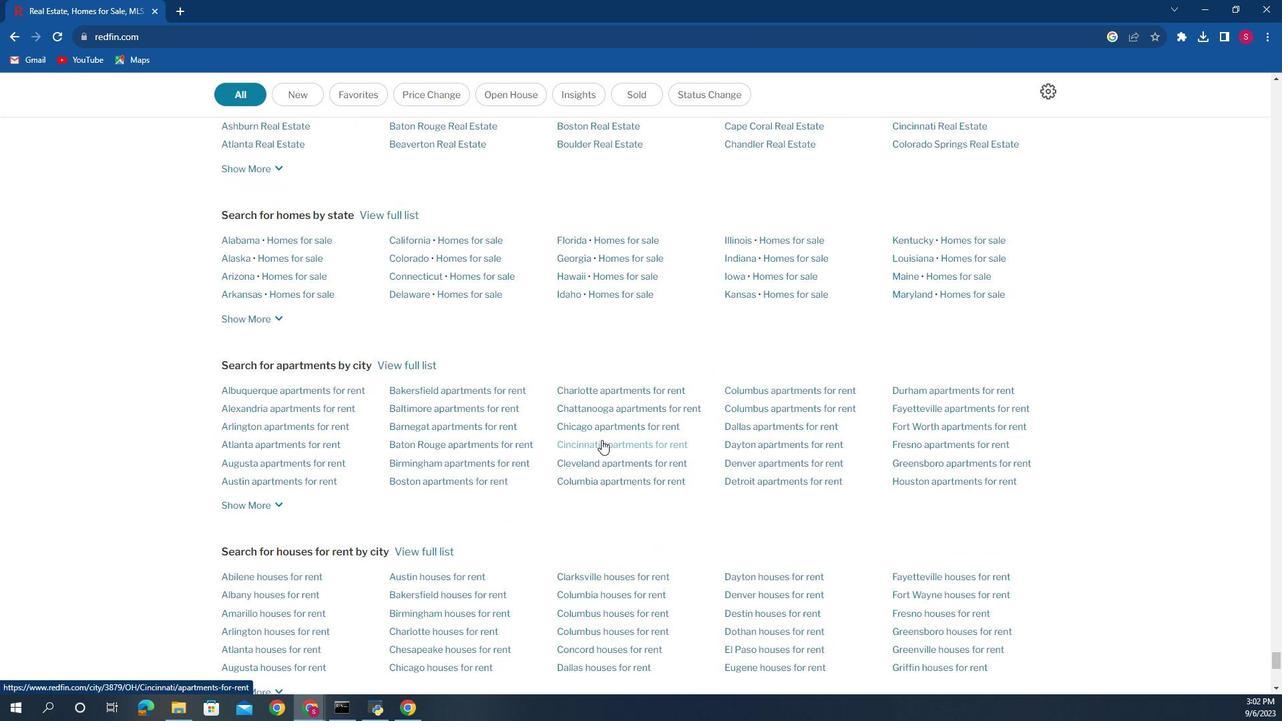 
Action: Mouse scrolled (606, 94) with delta (0, 0)
Screenshot: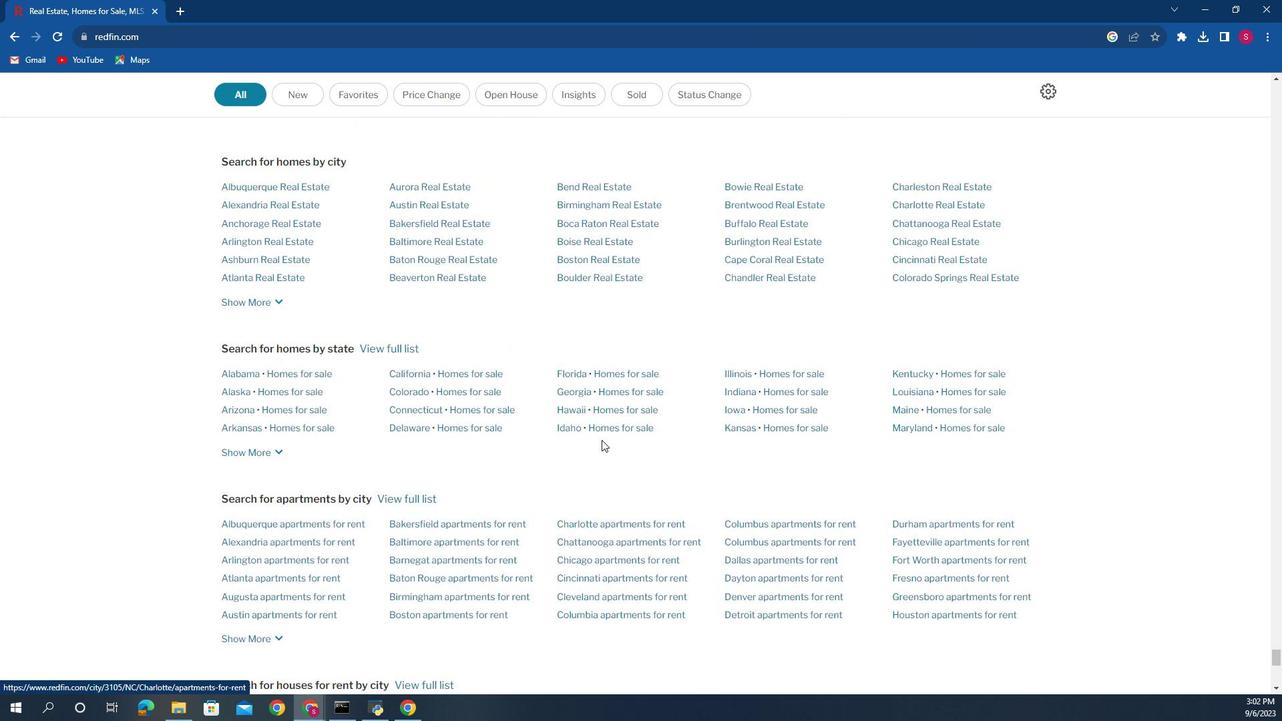 
Action: Mouse scrolled (606, 94) with delta (0, 0)
Screenshot: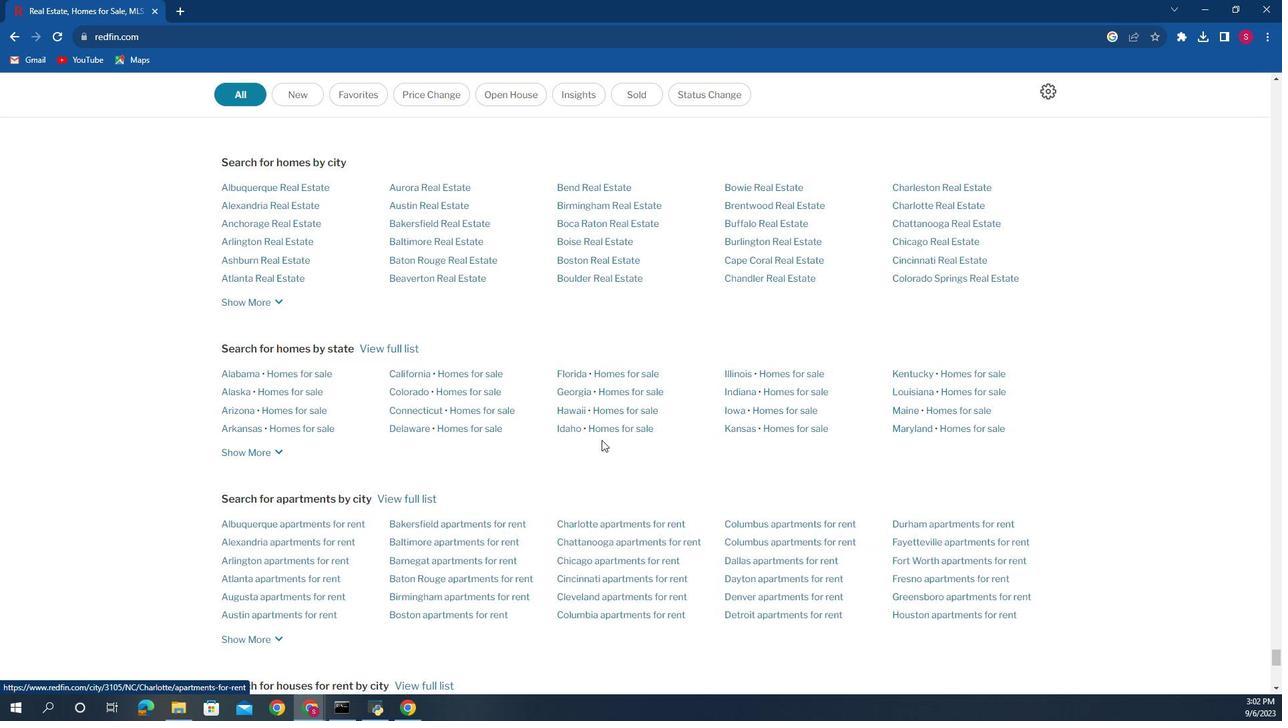 
Action: Mouse moved to (1043, 76)
Screenshot: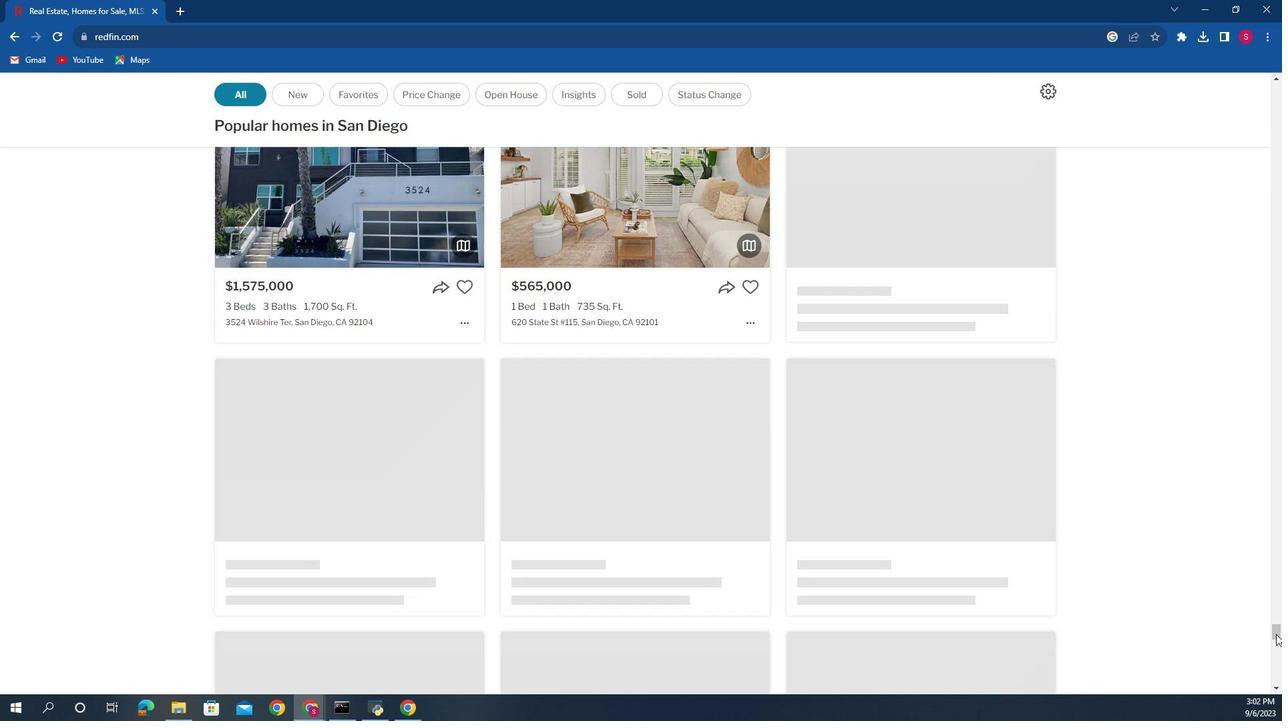 
Action: Mouse pressed left at (1043, 76)
Screenshot: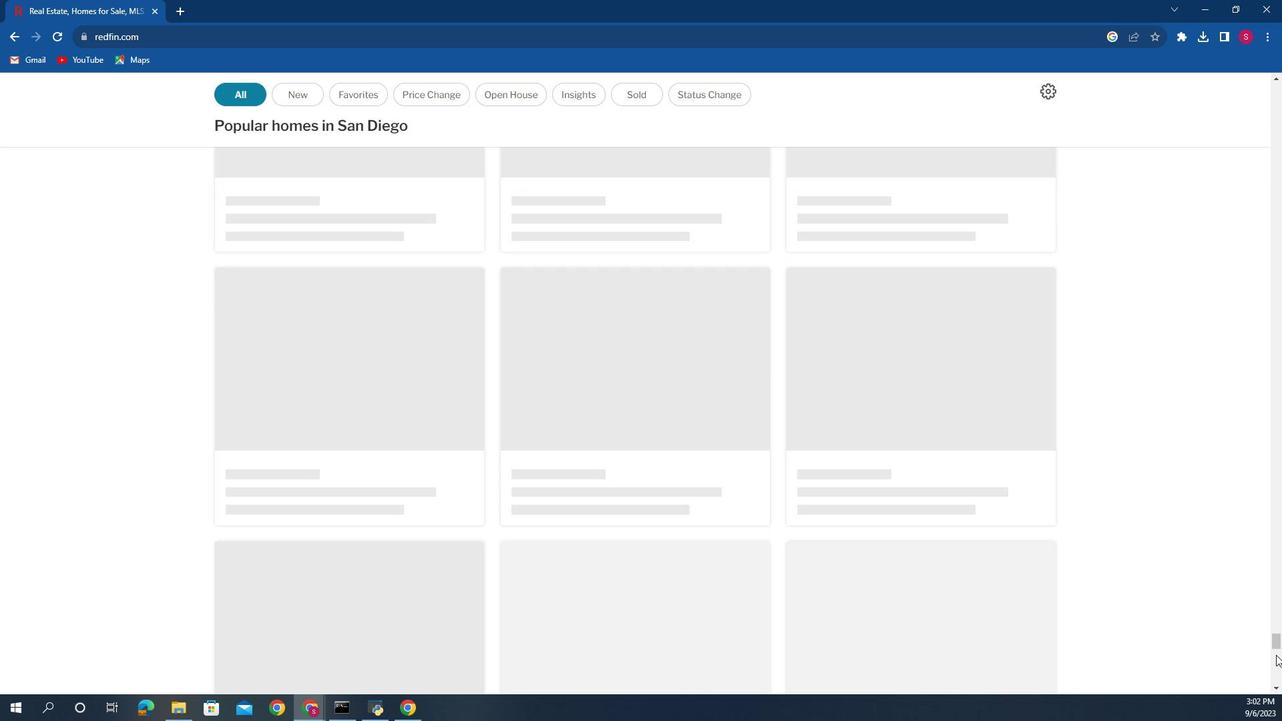 
Action: Mouse moved to (659, 99)
Screenshot: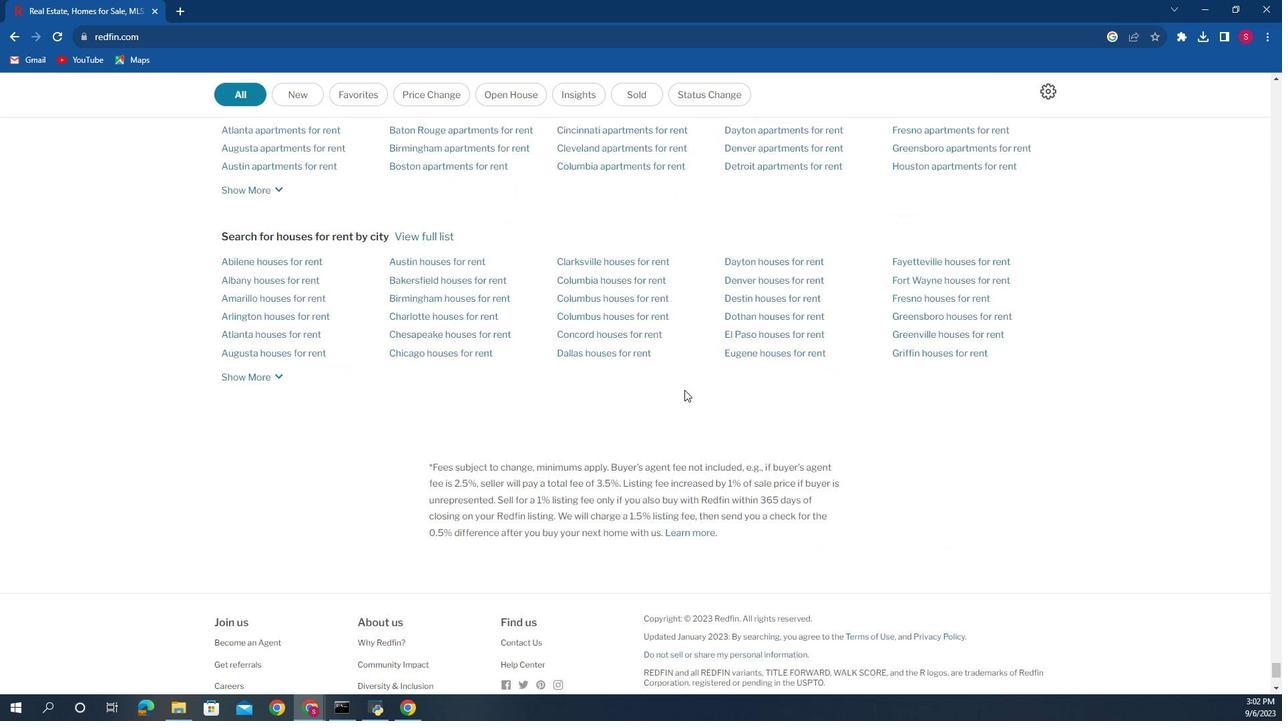 
Action: Mouse scrolled (659, 99) with delta (0, 0)
Screenshot: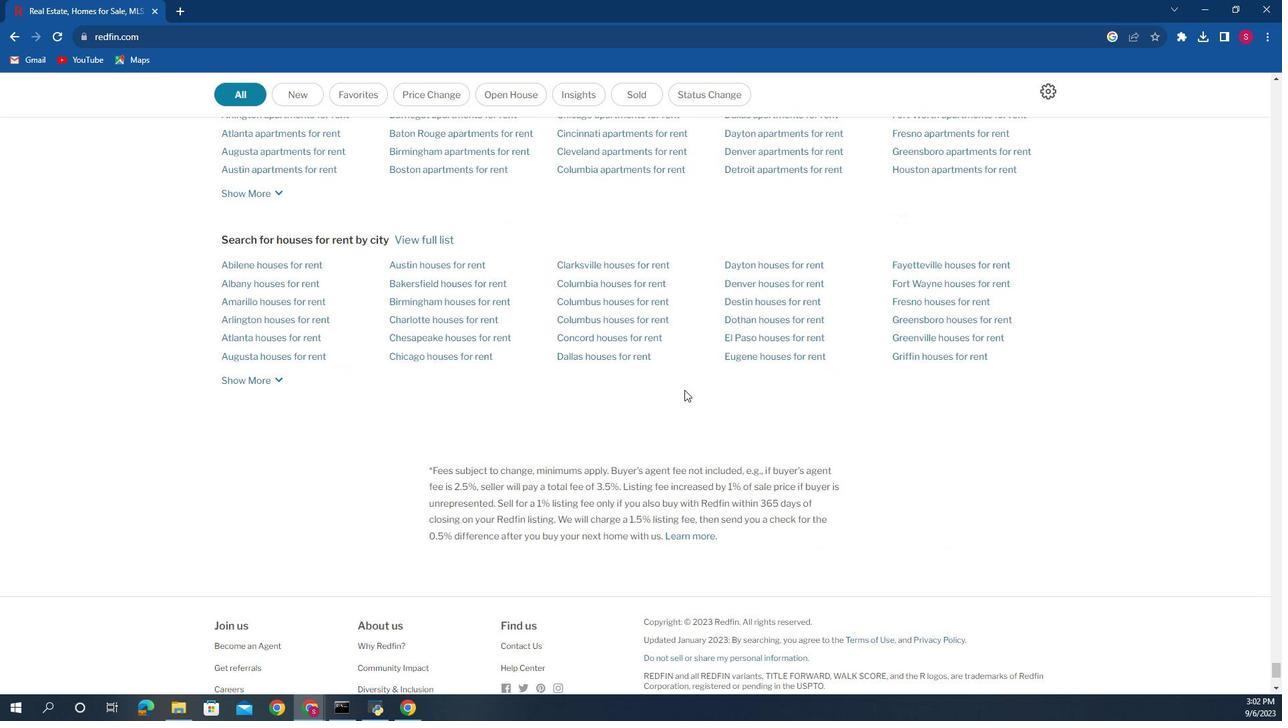 
Action: Mouse scrolled (659, 99) with delta (0, 0)
Screenshot: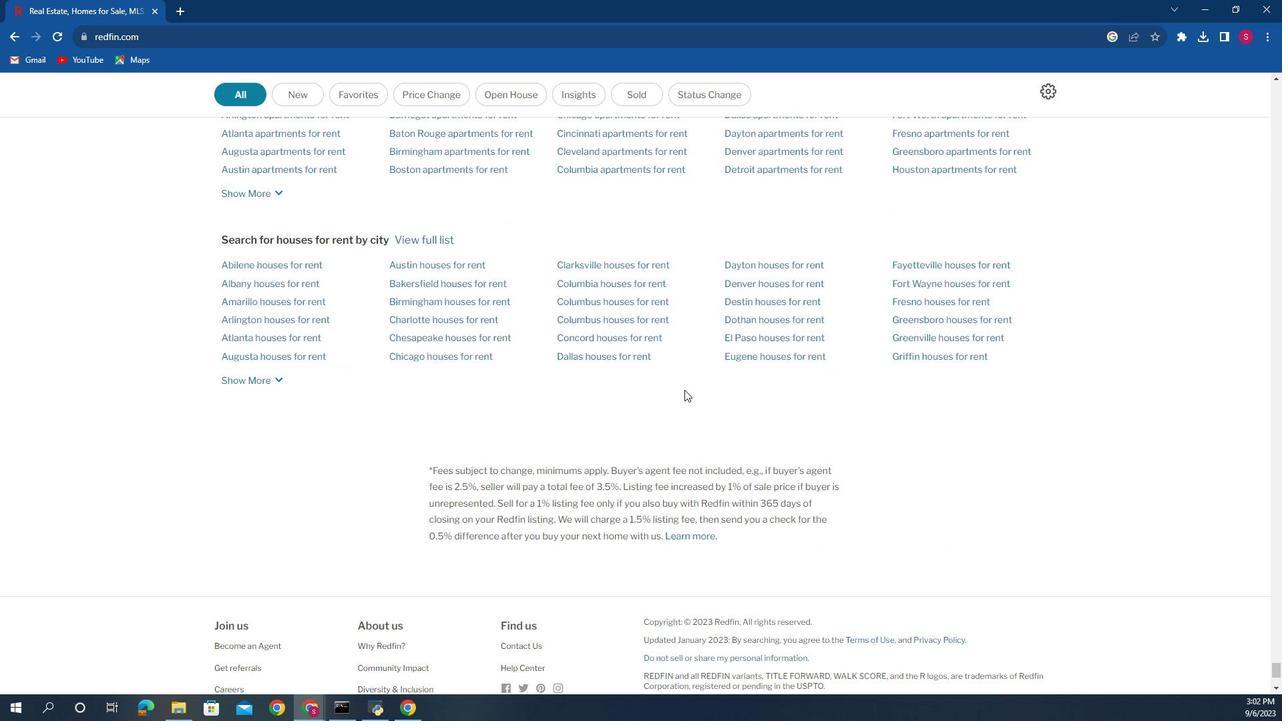 
Action: Mouse scrolled (659, 99) with delta (0, 0)
Screenshot: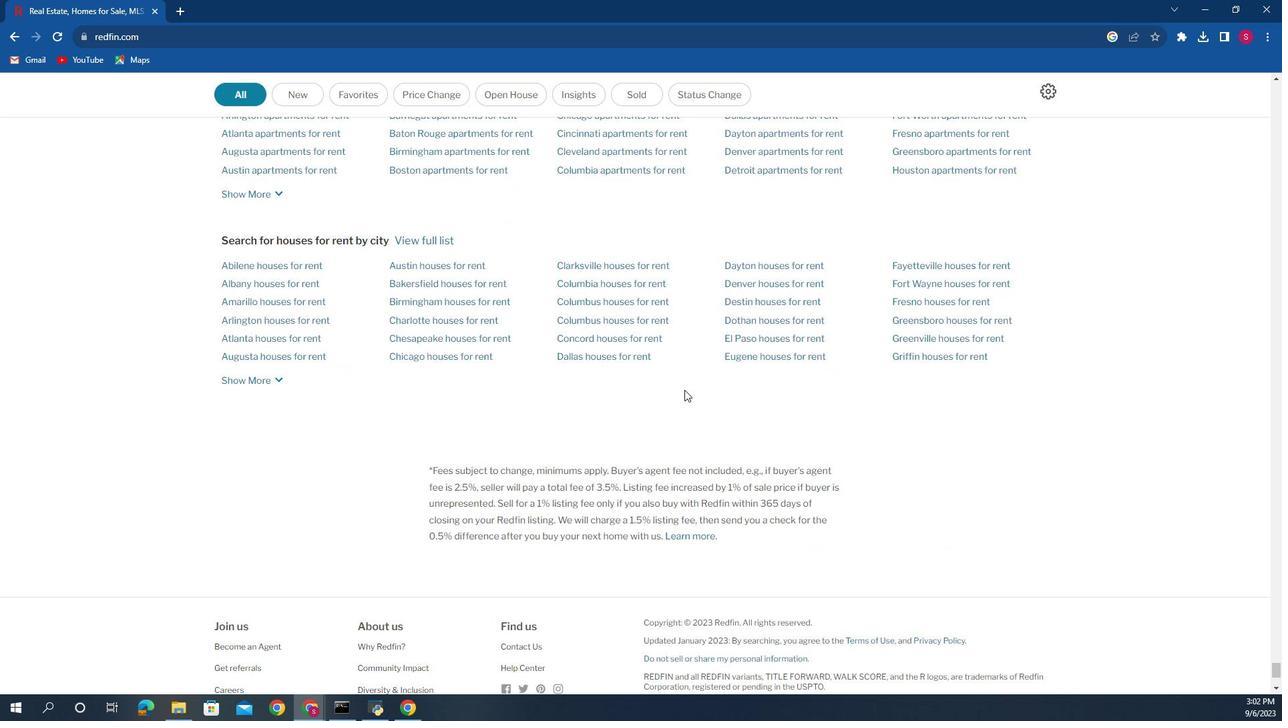 
Action: Mouse scrolled (659, 99) with delta (0, 0)
Screenshot: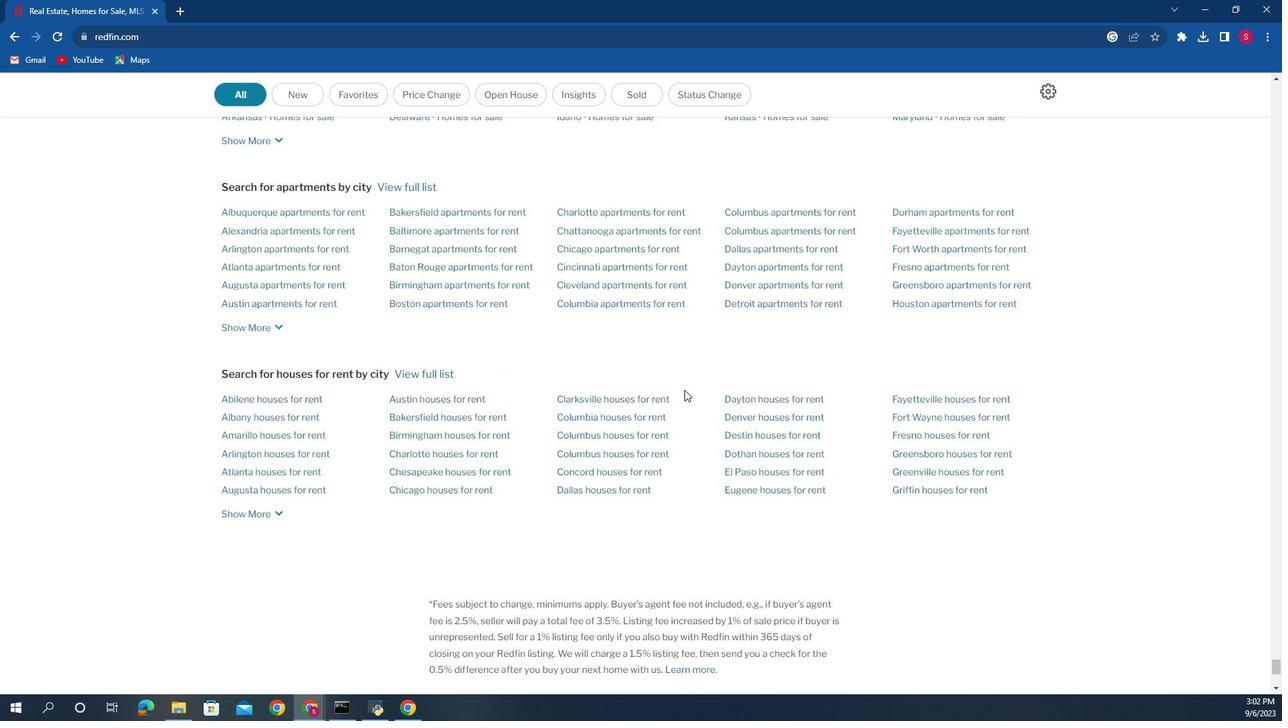 
Action: Mouse scrolled (659, 99) with delta (0, 0)
Screenshot: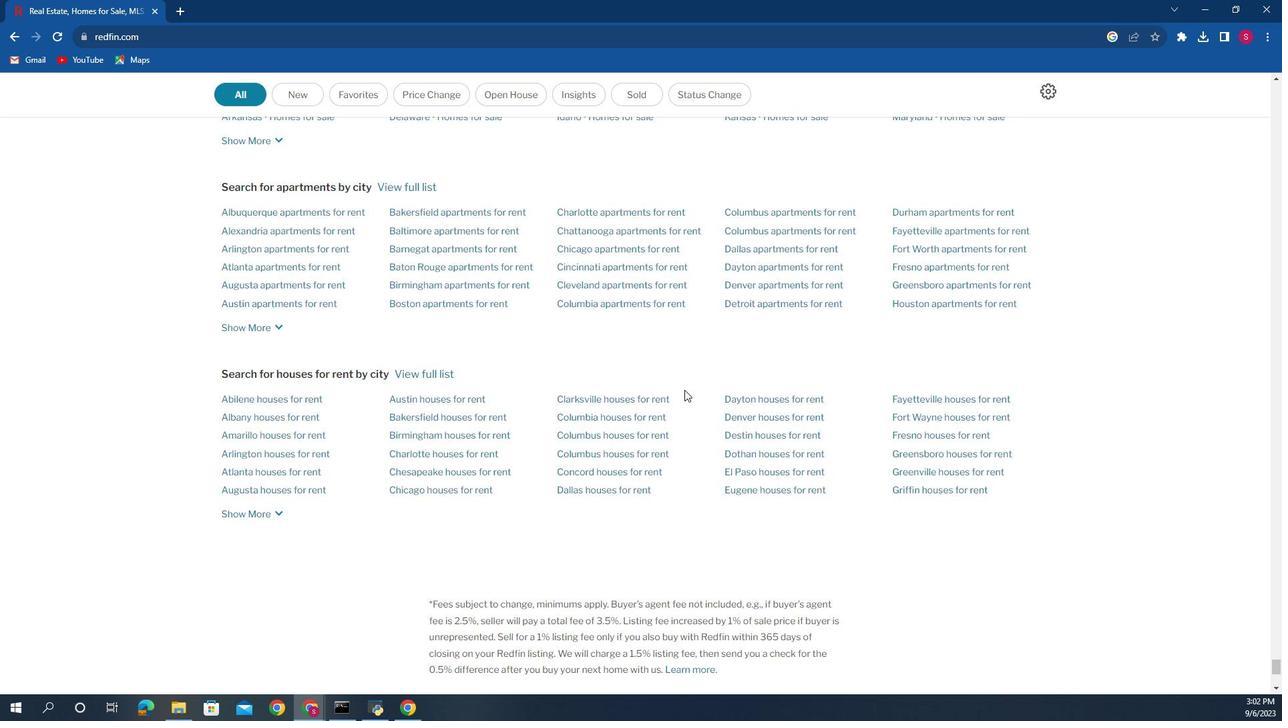 
Action: Mouse moved to (481, 111)
Screenshot: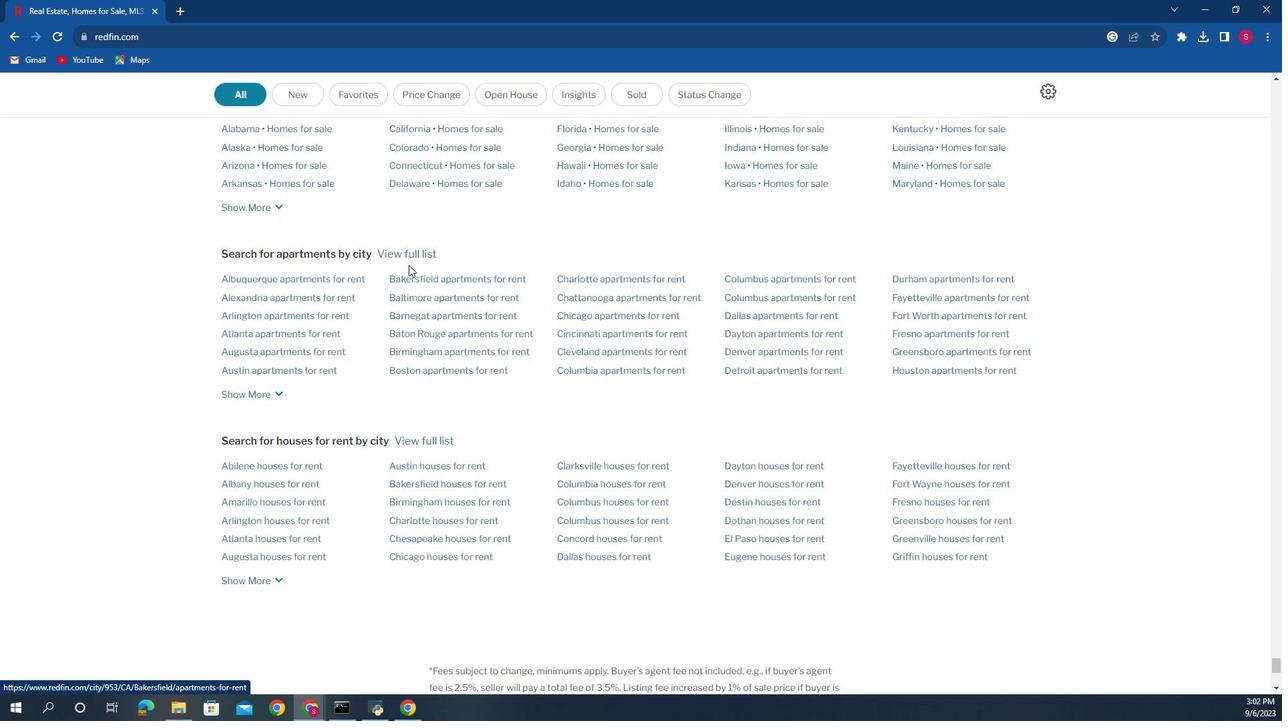 
Action: Mouse scrolled (481, 111) with delta (0, 0)
Screenshot: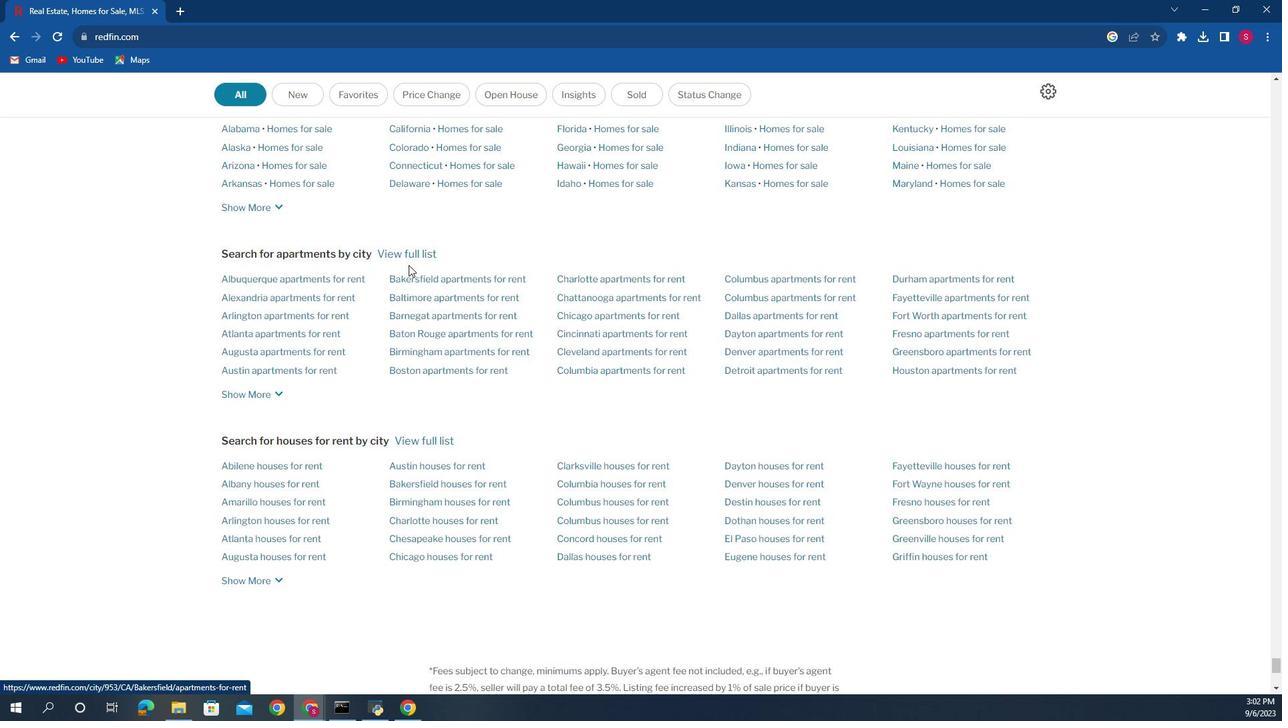
Action: Mouse moved to (481, 111)
Screenshot: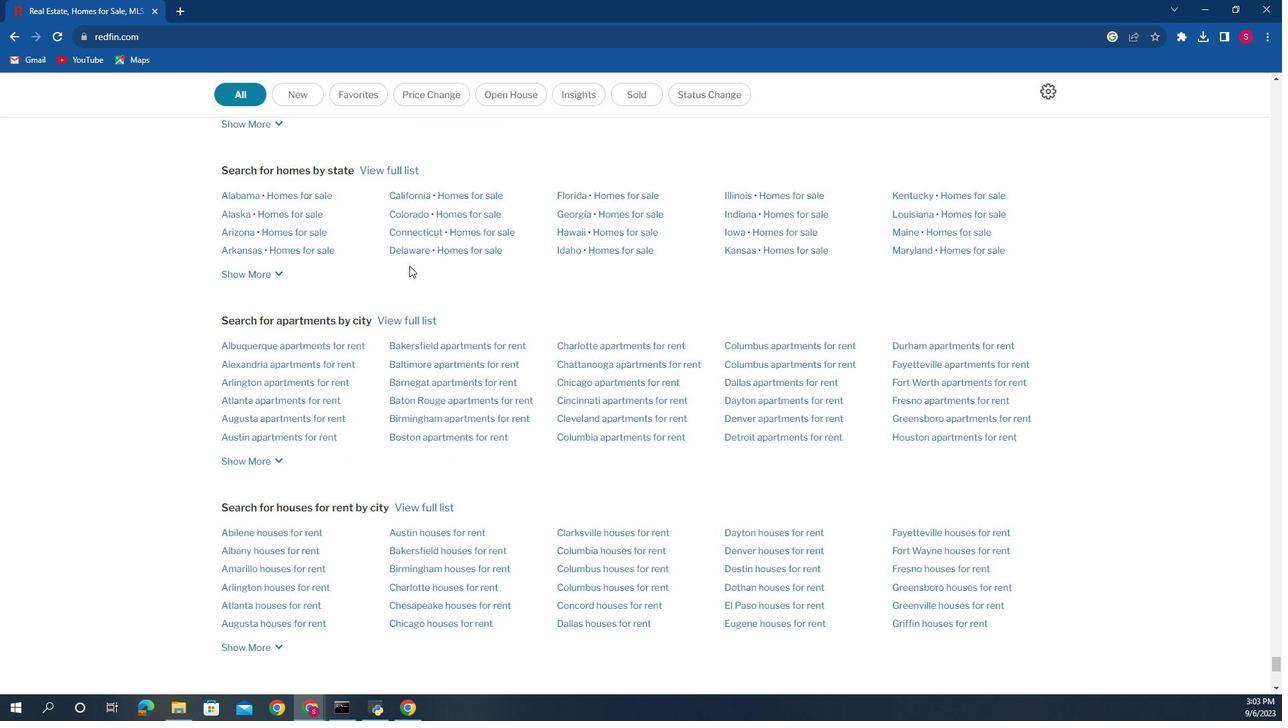 
Action: Mouse scrolled (481, 110) with delta (0, 0)
Screenshot: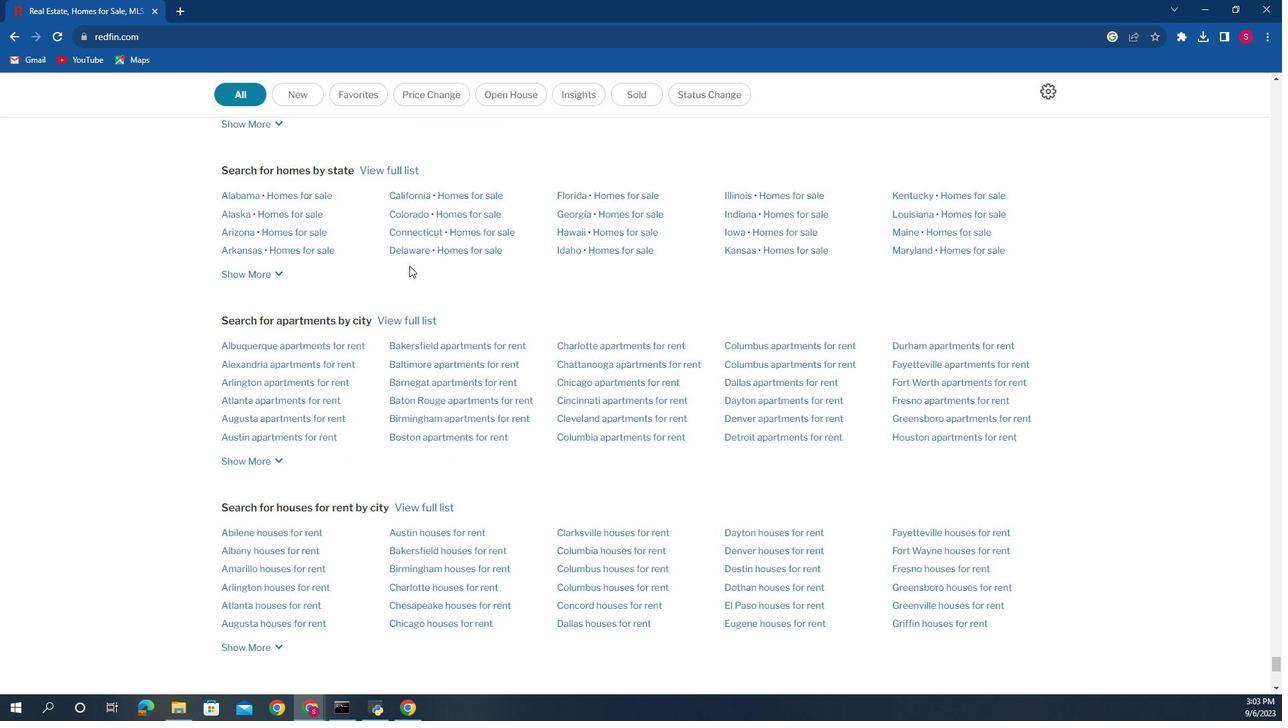 
Action: Mouse scrolled (481, 110) with delta (0, 0)
Screenshot: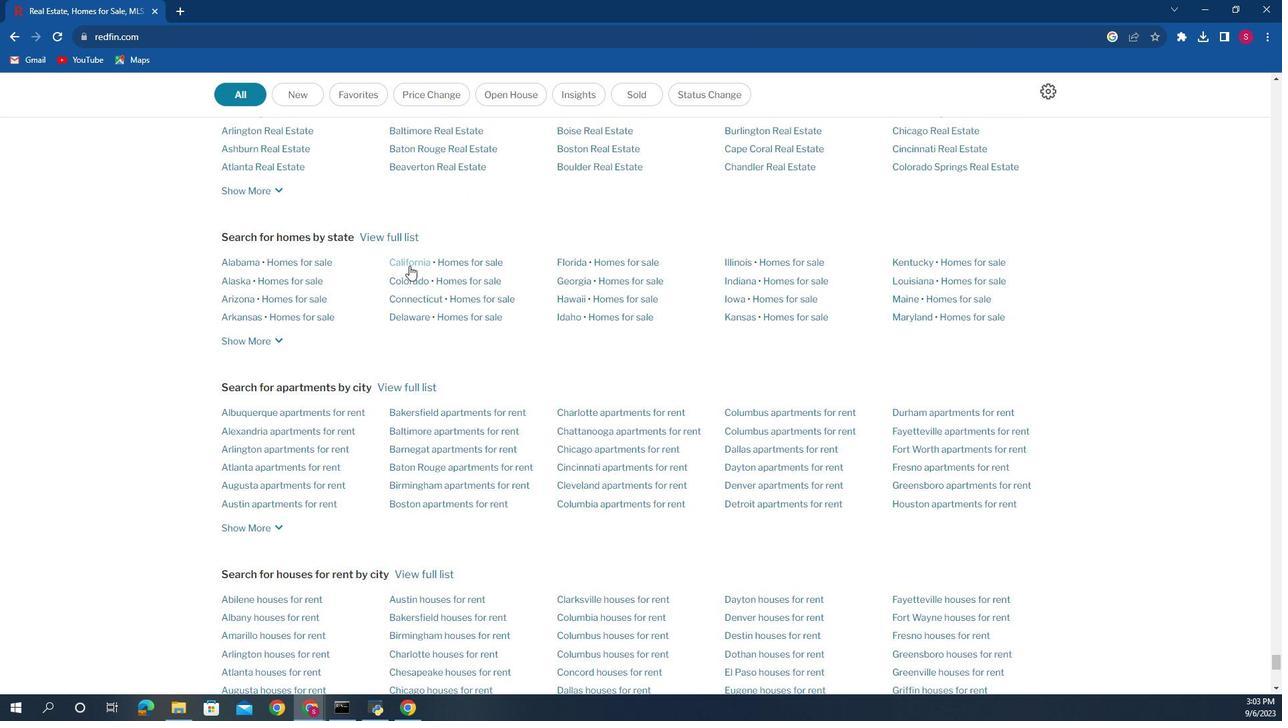 
Action: Mouse scrolled (481, 110) with delta (0, 0)
Screenshot: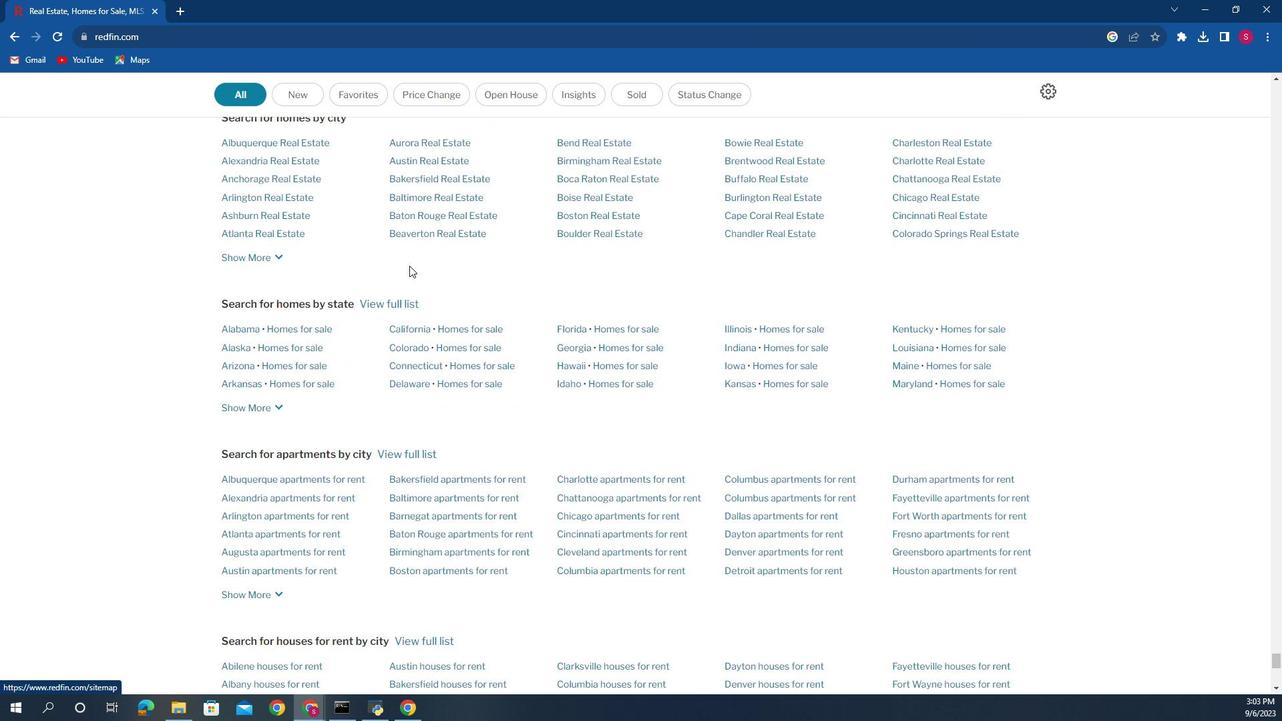 
Action: Mouse moved to (620, 122)
Screenshot: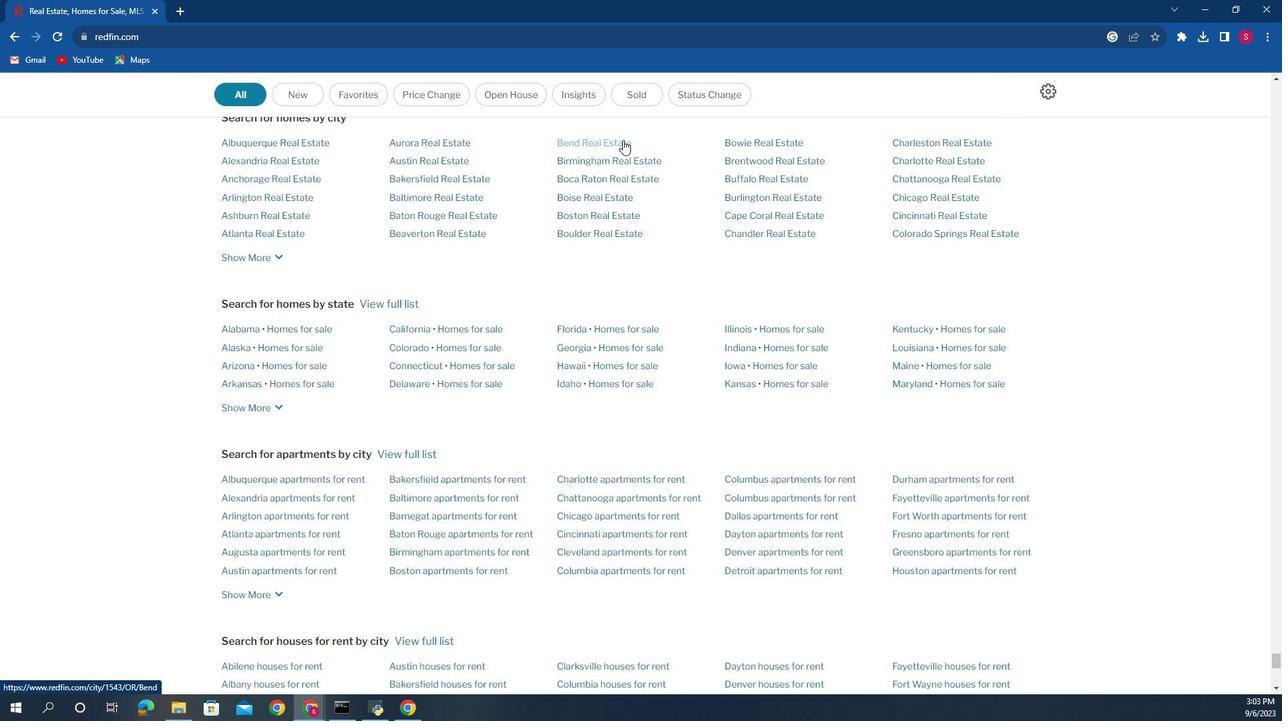 
Action: Mouse pressed left at (620, 122)
Screenshot: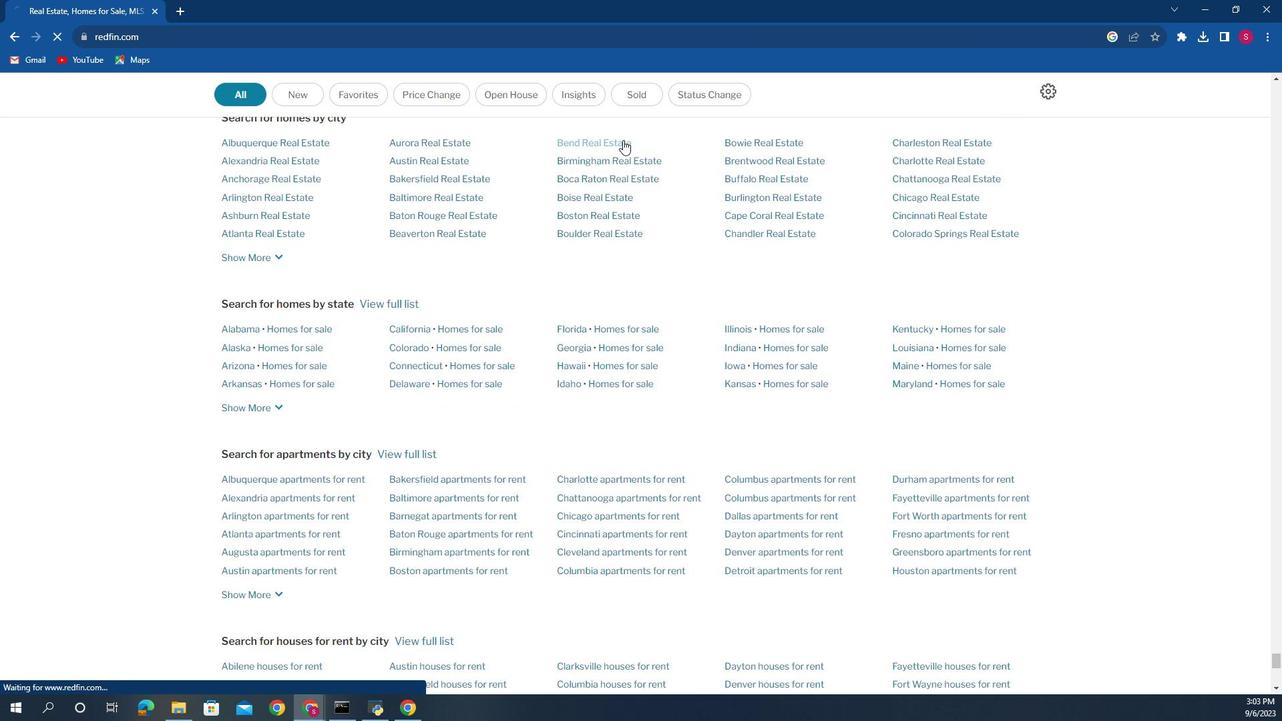 
